 Task: Log work in the project AgileFlow for the issue 'Integrate a new customer loyalty program feature into an existing e-commerce website to improve customer retention and repeat sales' spent time as '6w 5d 6h 50m' and remaining time as '2w 1d 4h 12m' and move to top of backlog. Now add the issue to the epic 'IT Configuration Management Process Improvement'. Log work in the project AgileFlow for the issue 'Develop a new tool for automated testing of mobile application battery consumption and energy efficiency' spent time as '2w 2d 6h 56m' and remaining time as '6w 1d 20h 10m' and move to bottom of backlog. Now add the issue to the epic 'IT Change Management Process Improvement'
Action: Mouse moved to (109, 216)
Screenshot: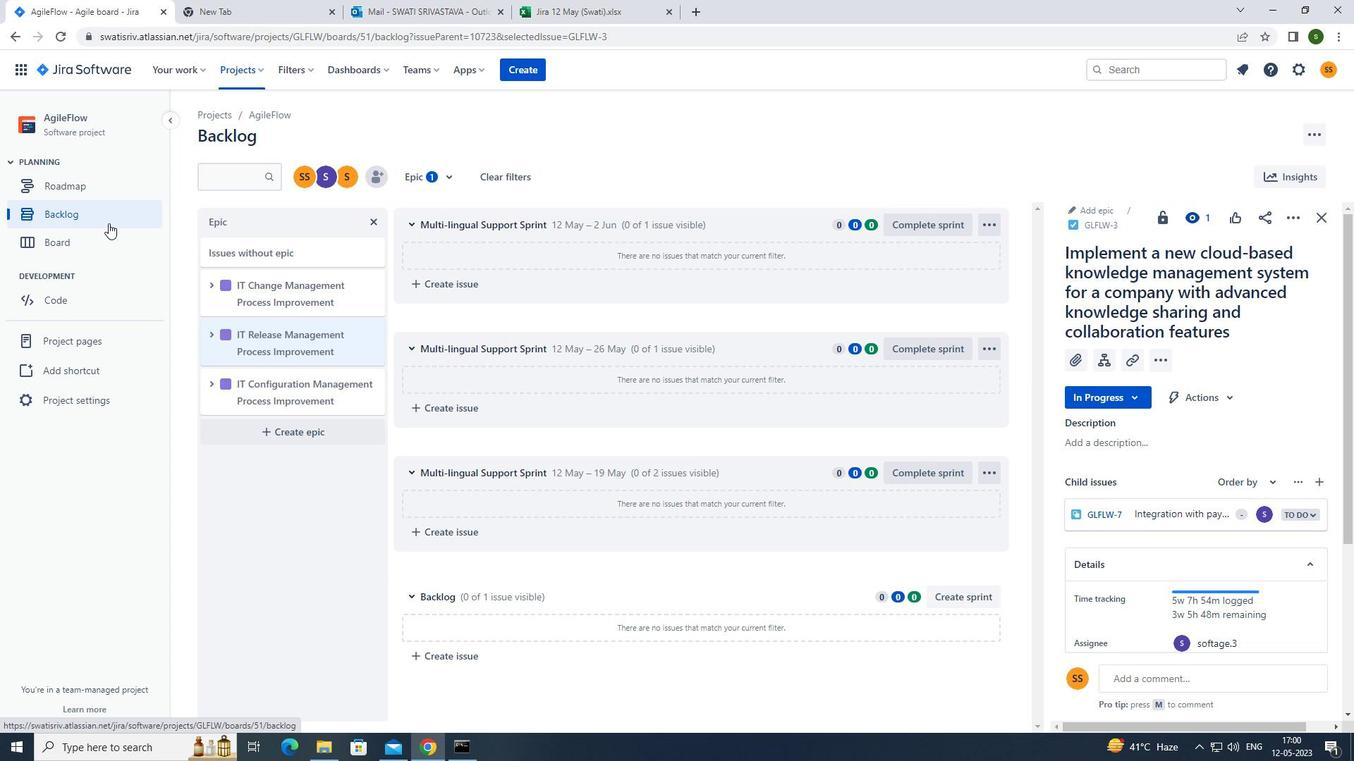 
Action: Mouse pressed left at (109, 216)
Screenshot: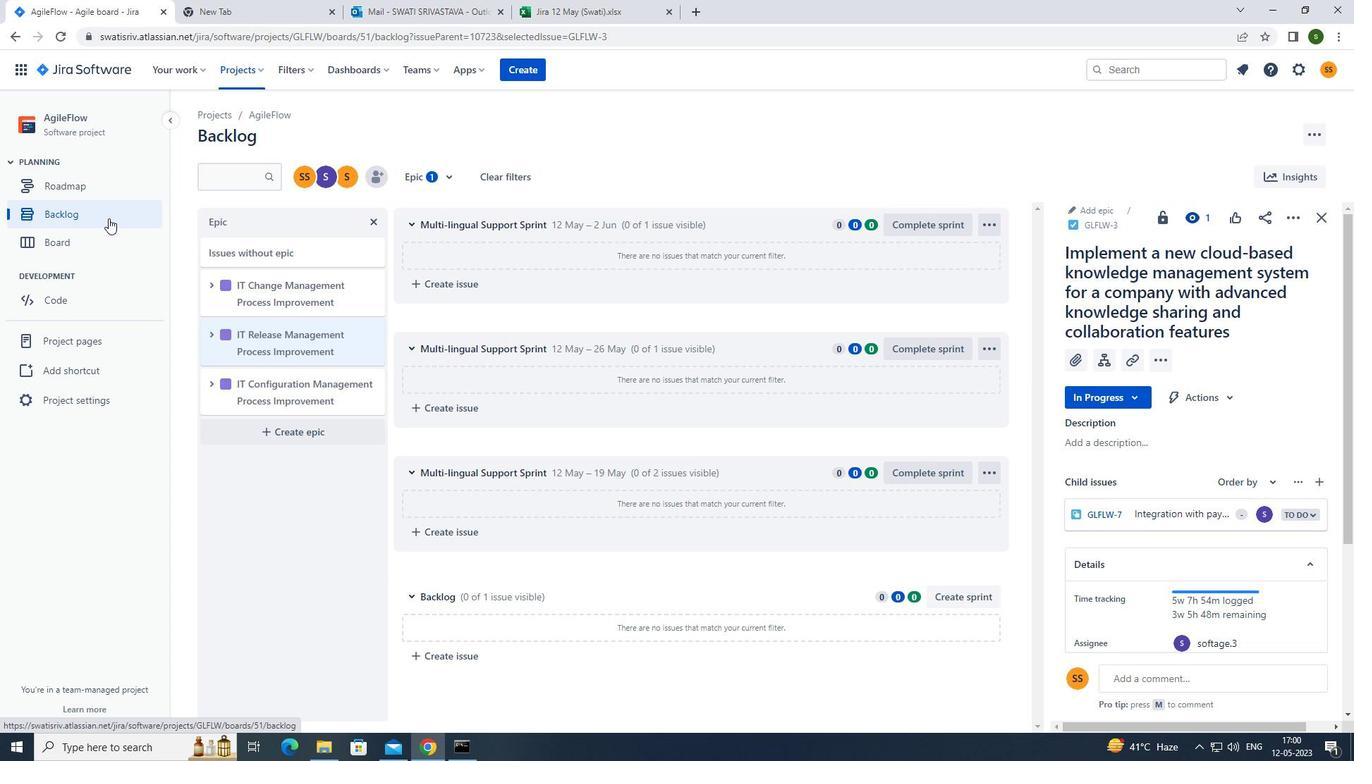 
Action: Mouse moved to (779, 514)
Screenshot: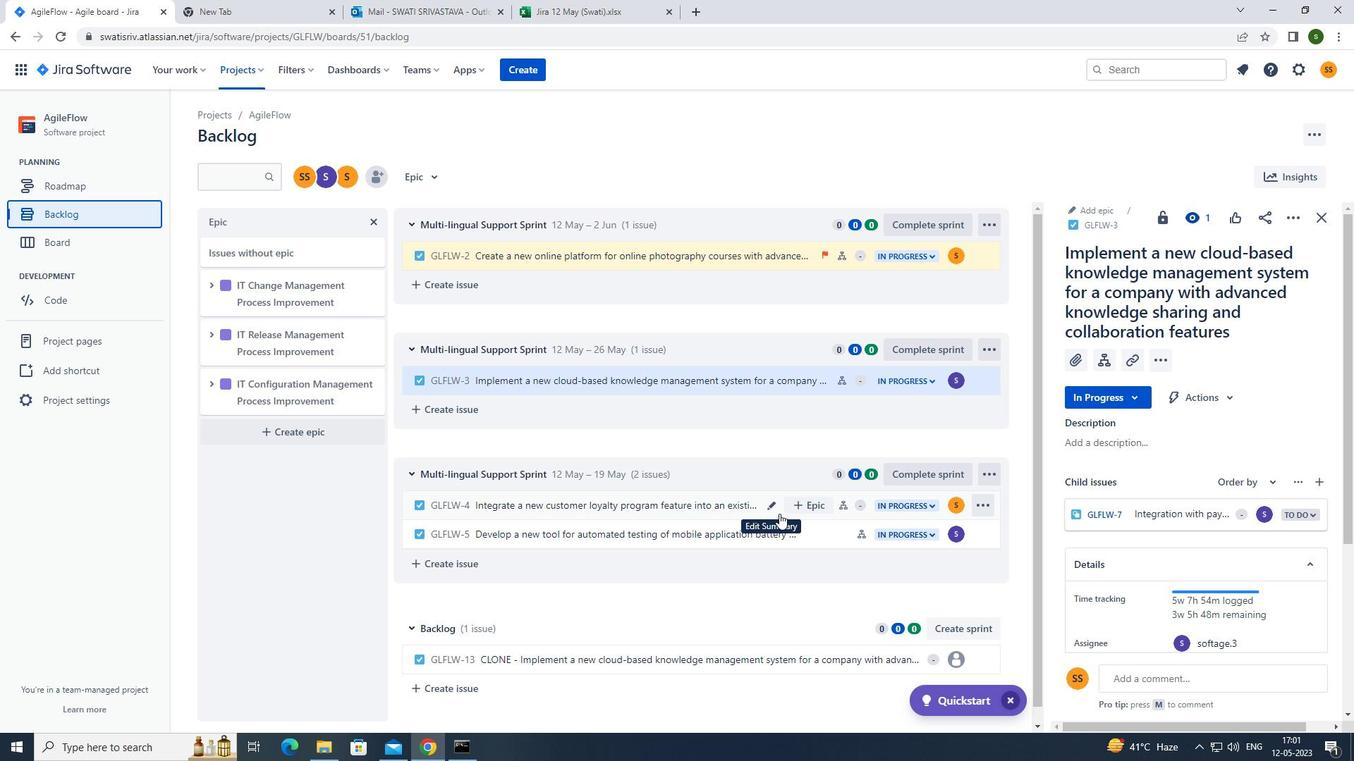 
Action: Mouse pressed left at (779, 514)
Screenshot: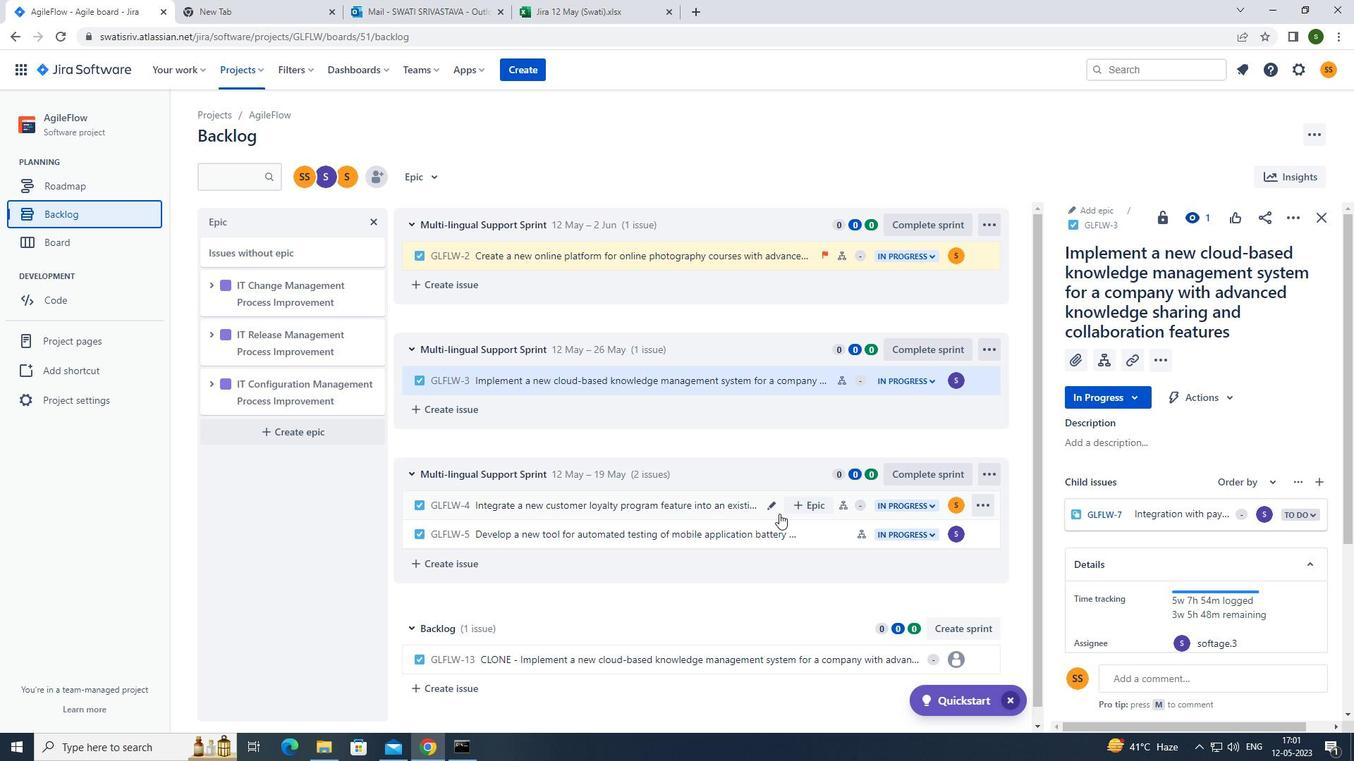 
Action: Mouse moved to (1289, 222)
Screenshot: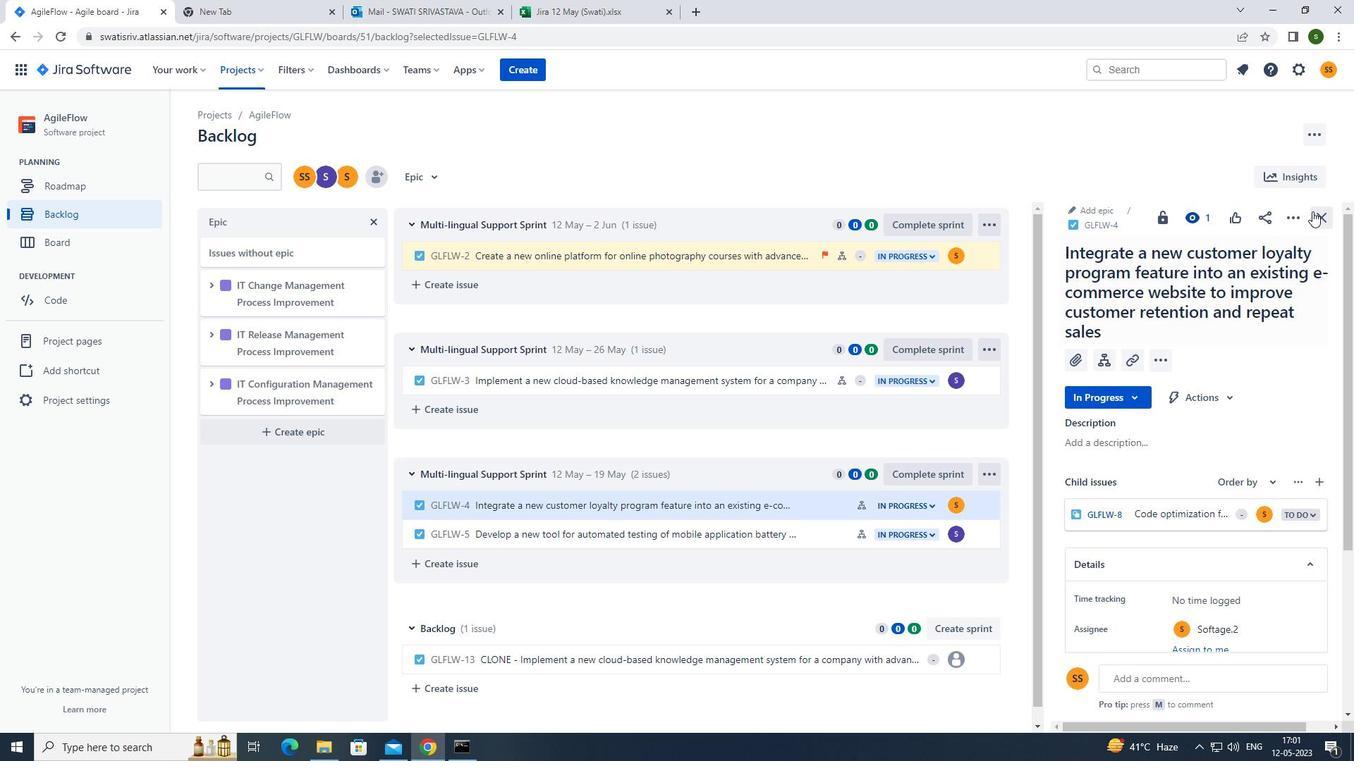 
Action: Mouse pressed left at (1289, 222)
Screenshot: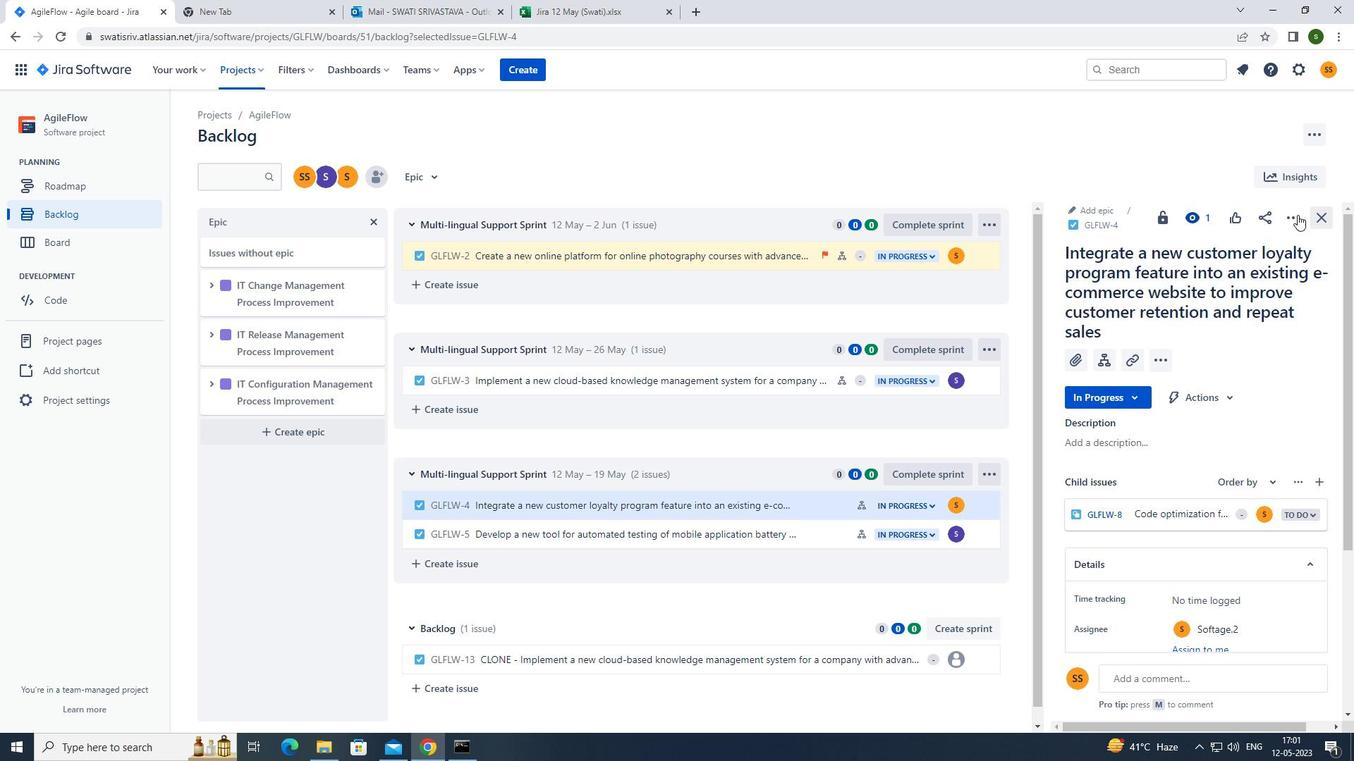 
Action: Mouse moved to (1257, 256)
Screenshot: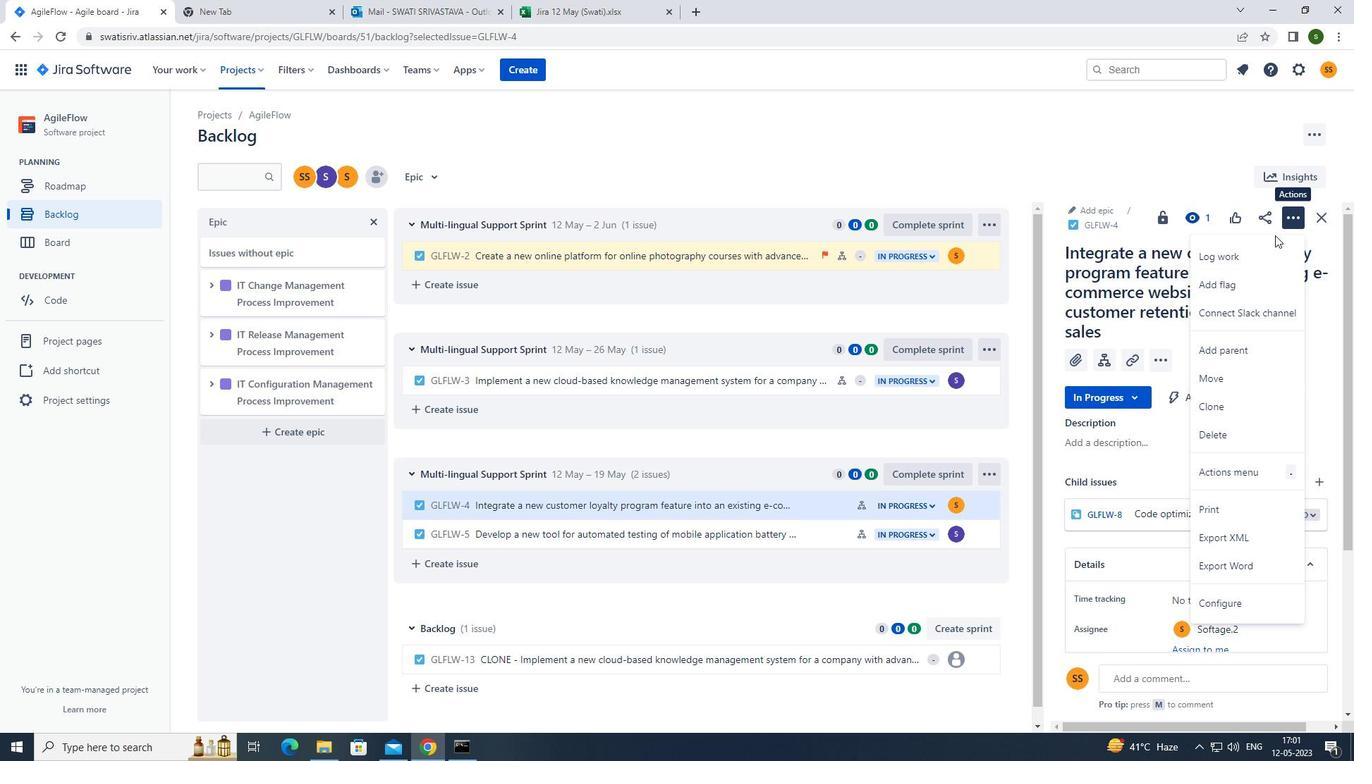 
Action: Mouse pressed left at (1257, 256)
Screenshot: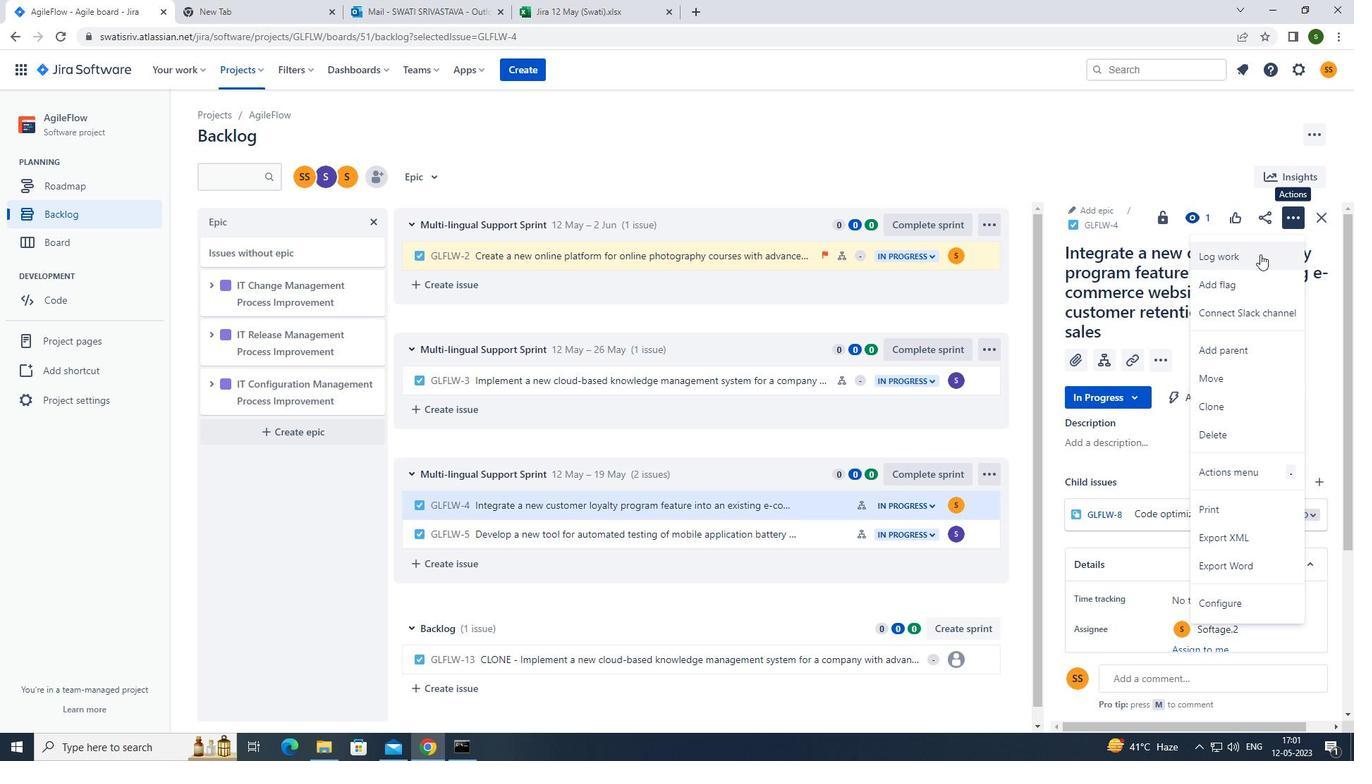 
Action: Mouse moved to (627, 184)
Screenshot: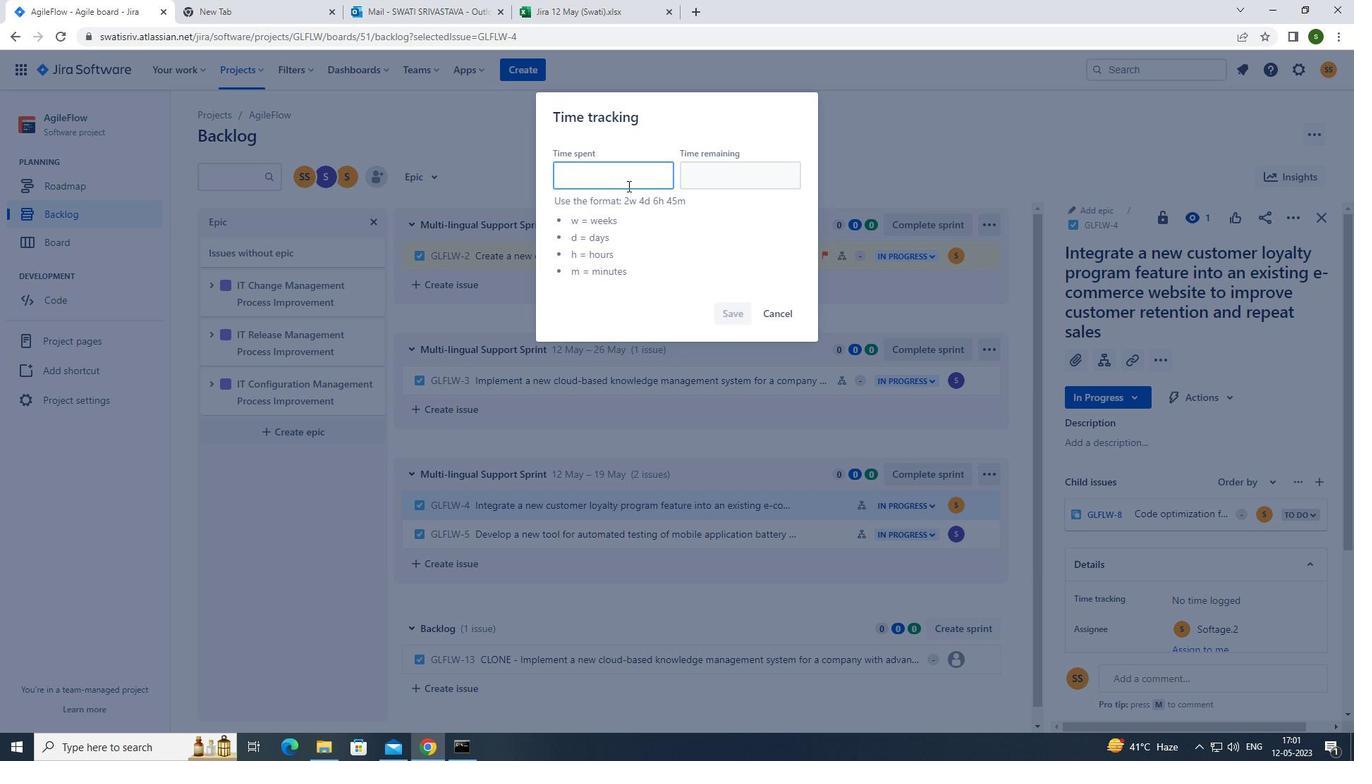 
Action: Mouse pressed left at (627, 184)
Screenshot: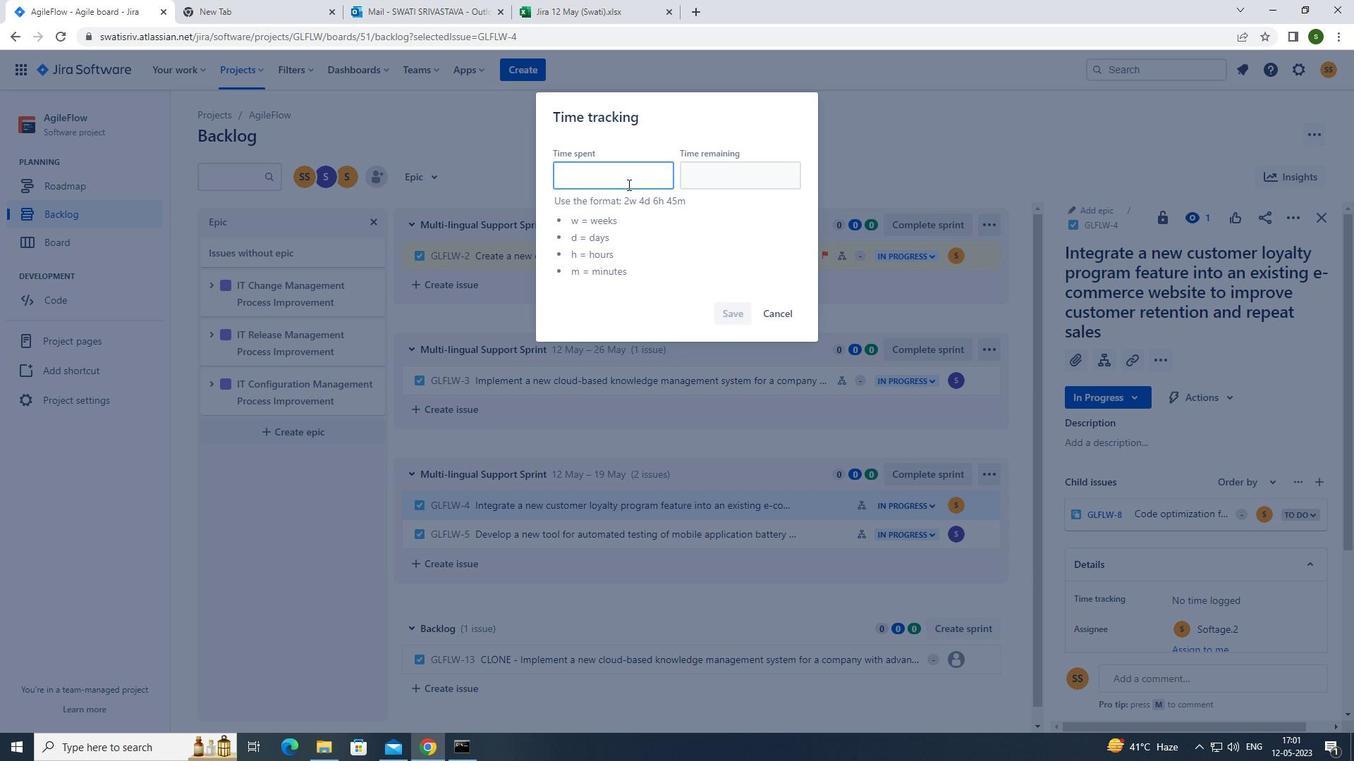 
Action: Mouse moved to (626, 179)
Screenshot: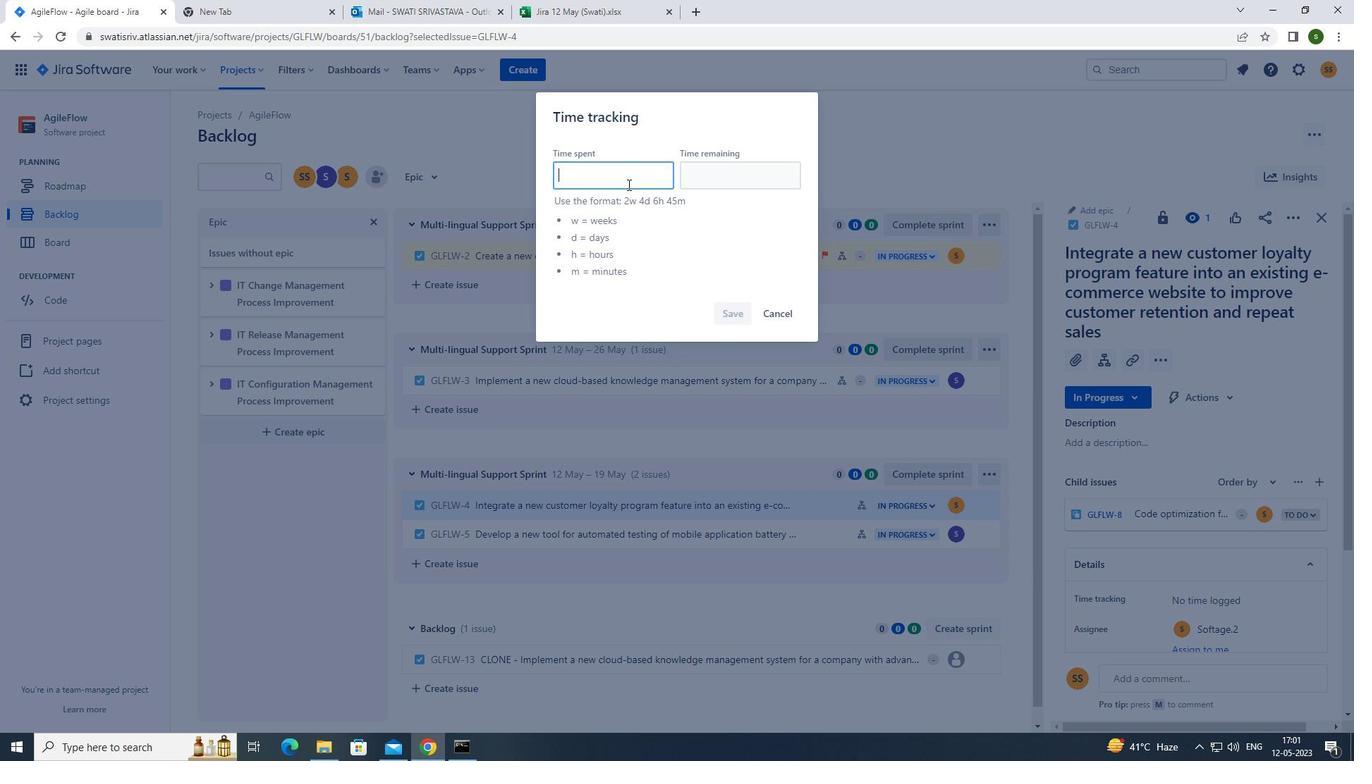 
Action: Key pressed 6w<Key.space>5d<Key.space>6h<Key.space>50m
Screenshot: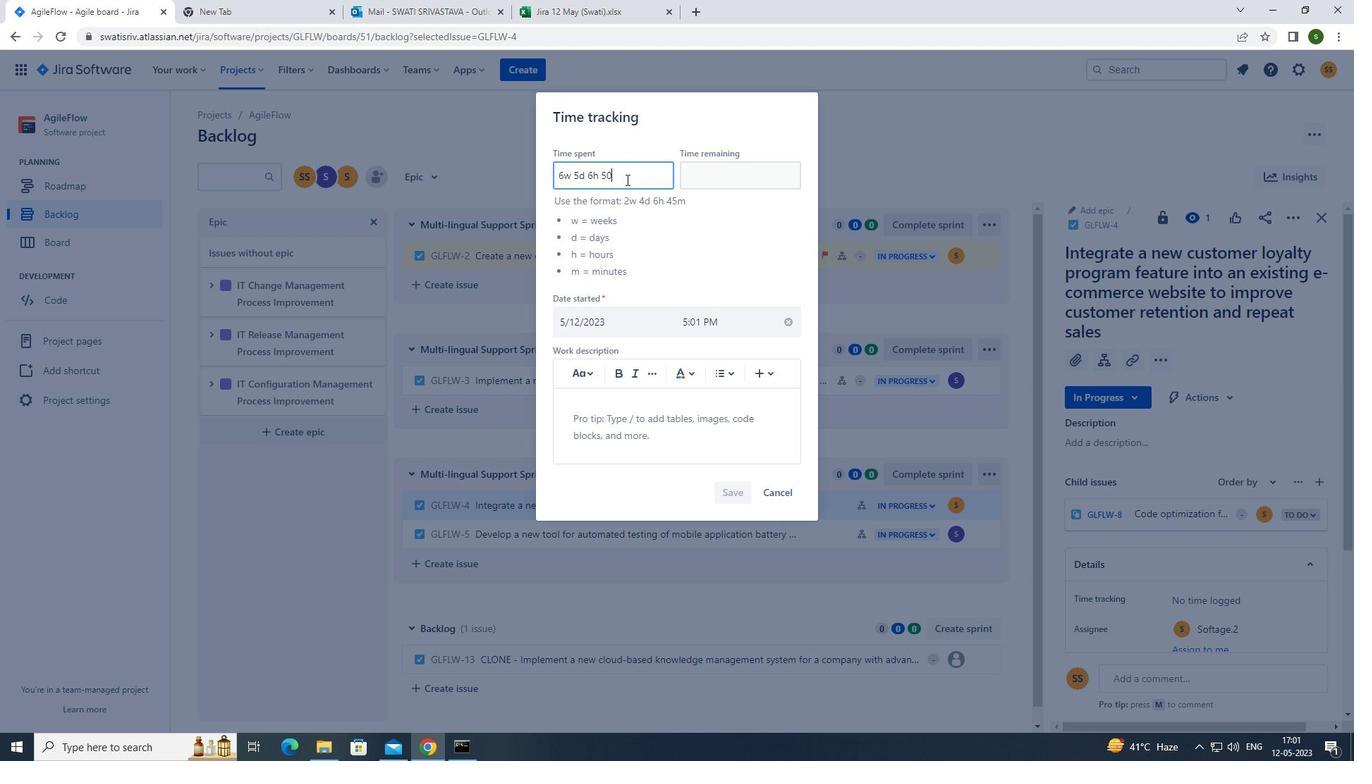 
Action: Mouse moved to (742, 195)
Screenshot: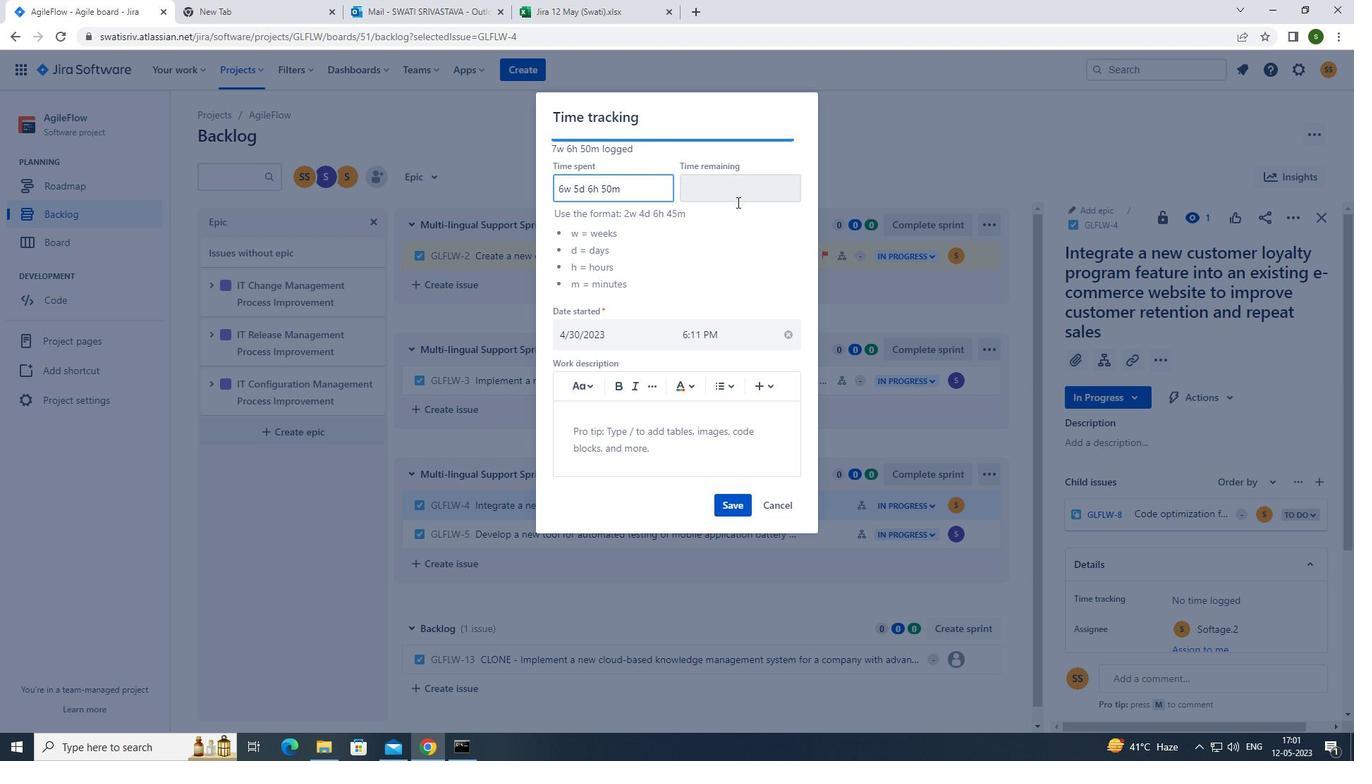 
Action: Mouse pressed left at (742, 195)
Screenshot: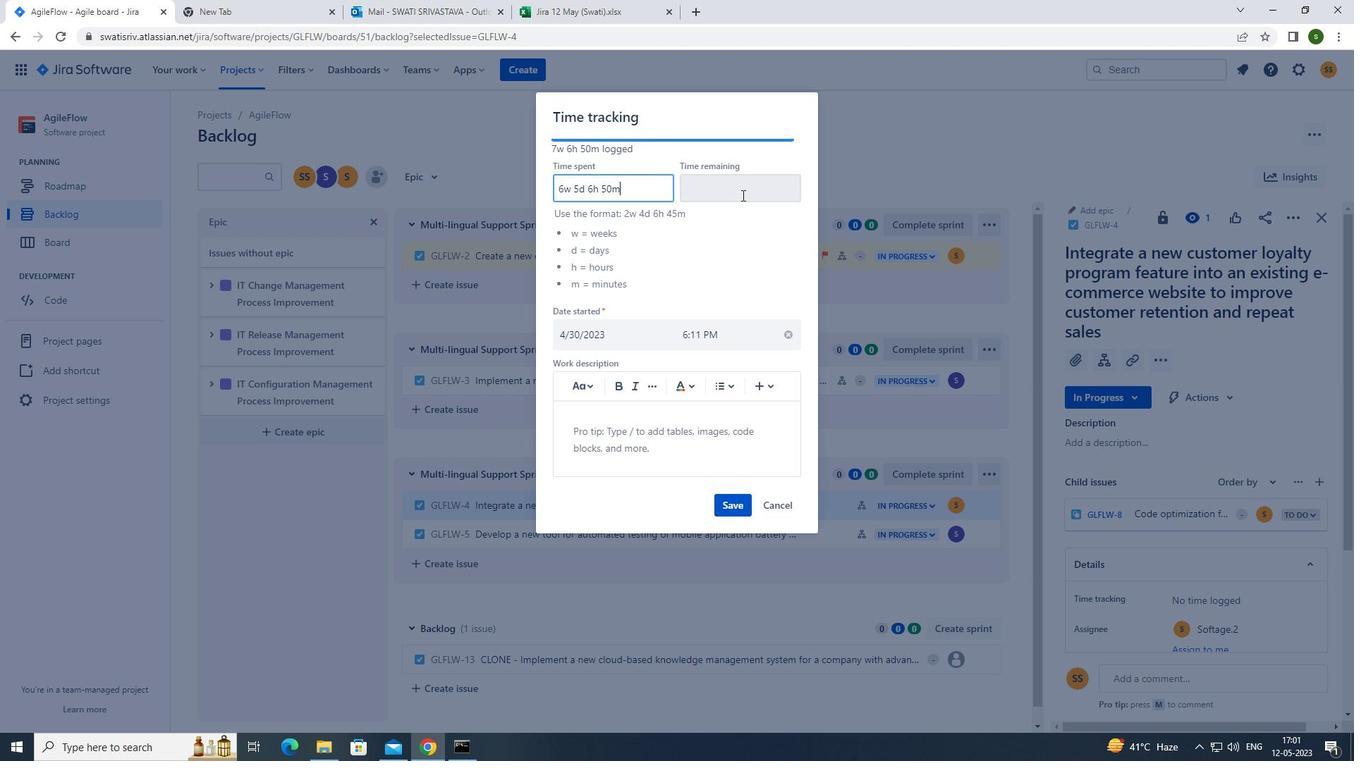 
Action: Mouse moved to (742, 194)
Screenshot: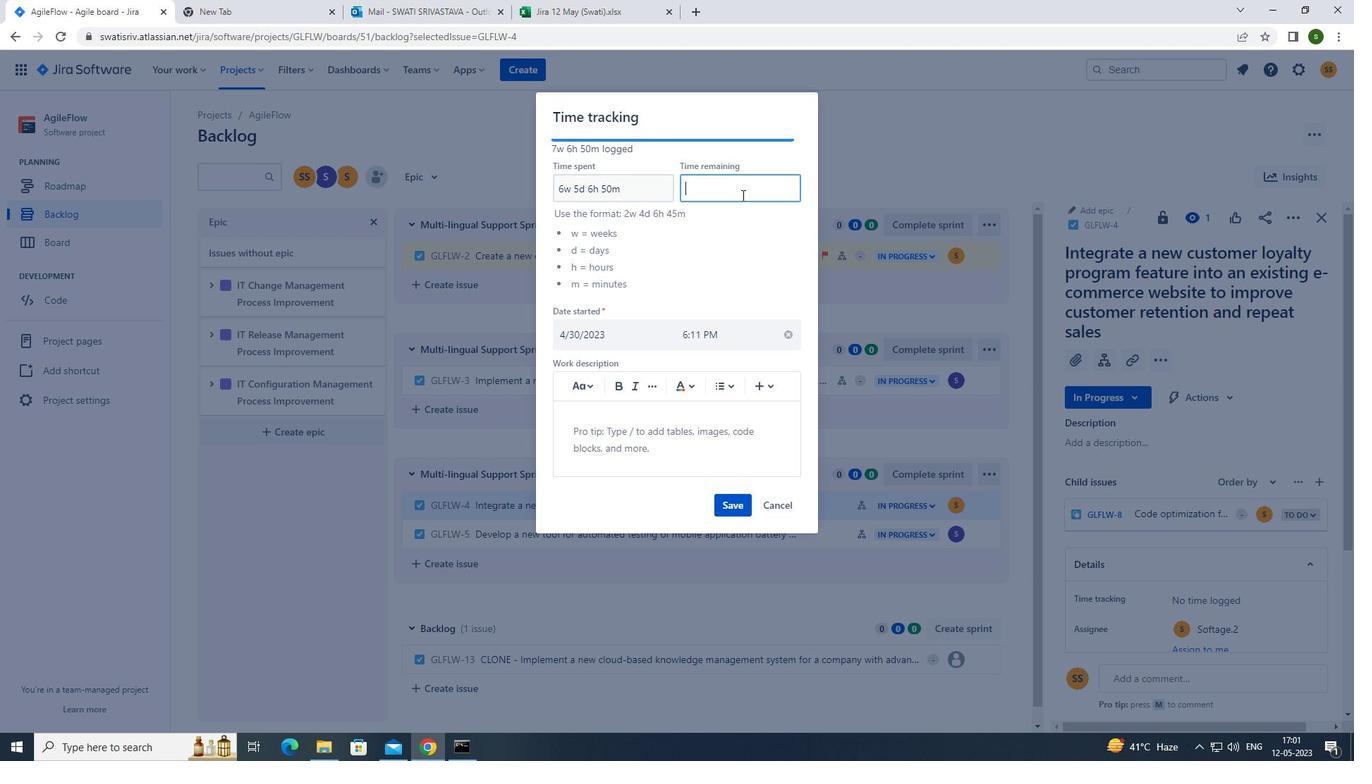 
Action: Key pressed 2w<Key.space>1d<Key.space>4h<Key.space>12m
Screenshot: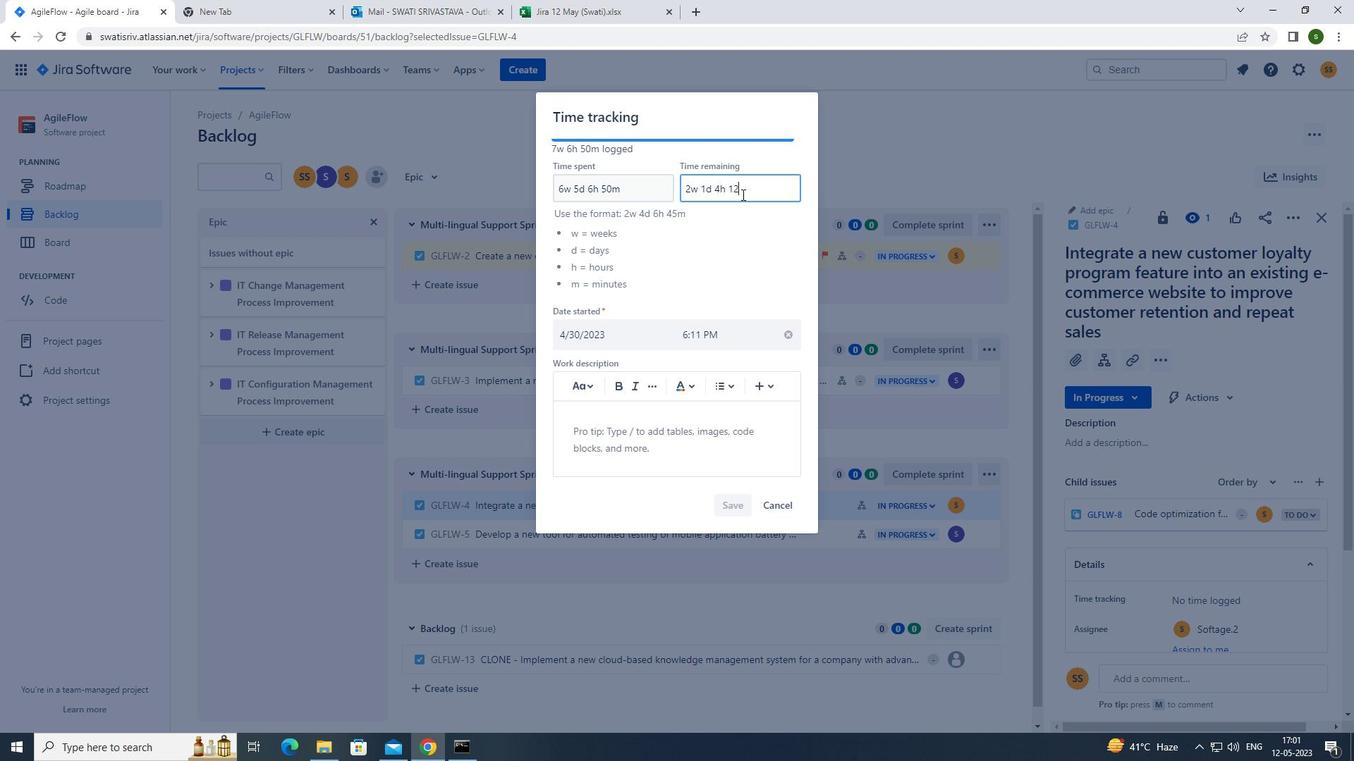 
Action: Mouse moved to (735, 496)
Screenshot: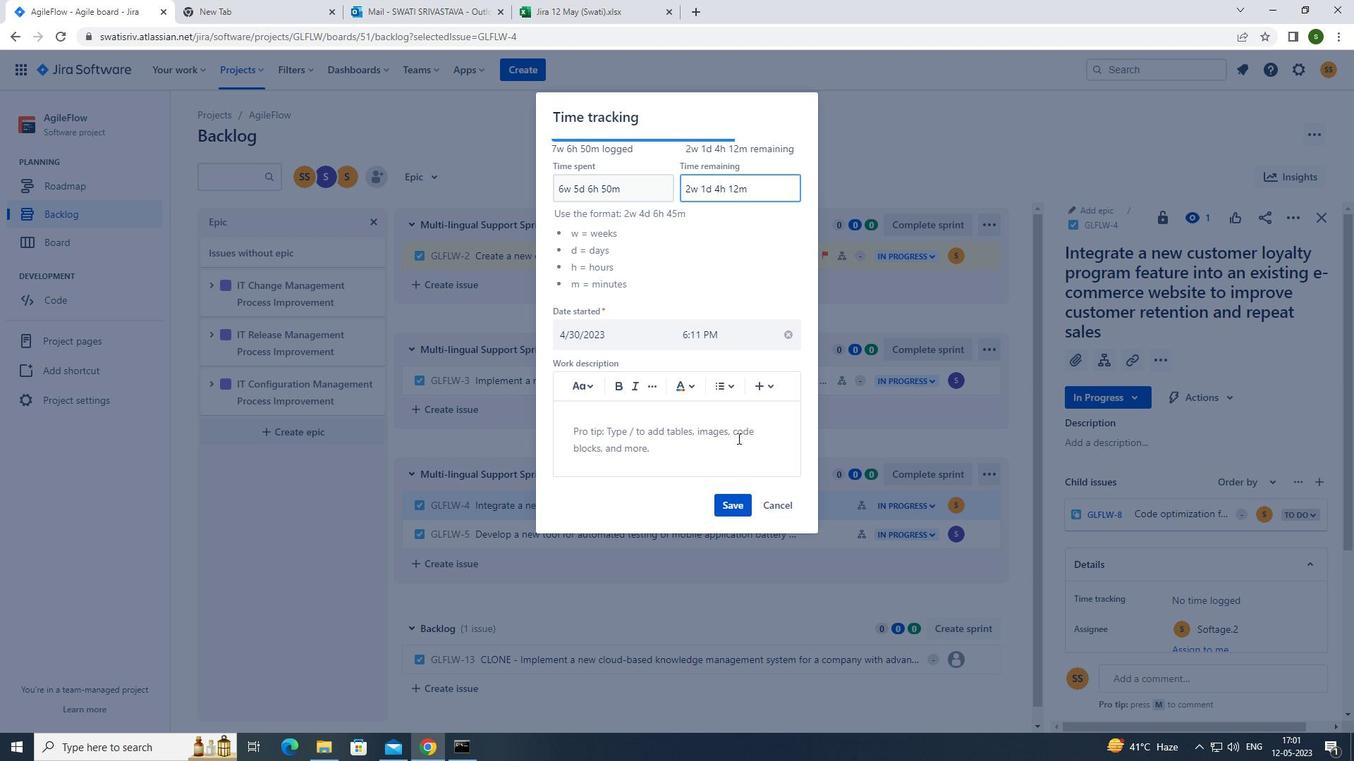 
Action: Mouse pressed left at (735, 496)
Screenshot: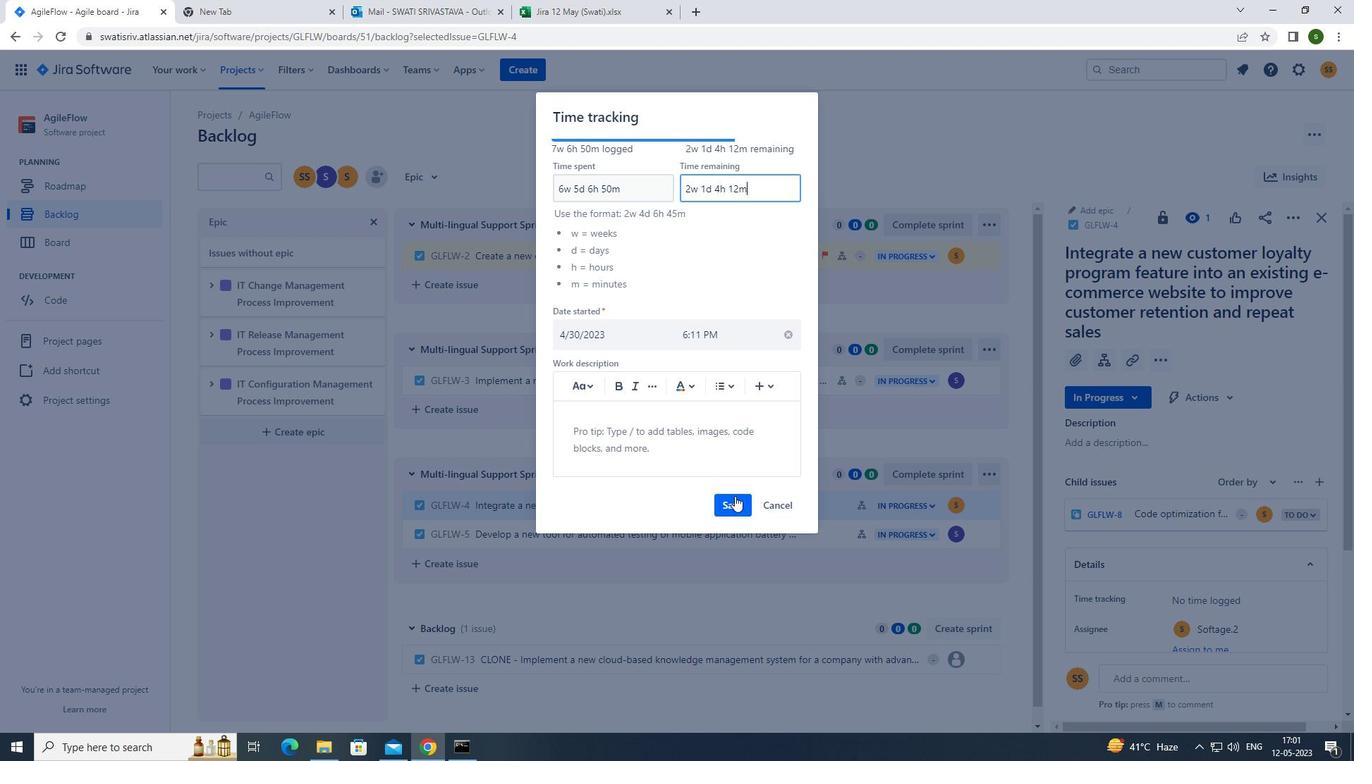
Action: Mouse moved to (989, 505)
Screenshot: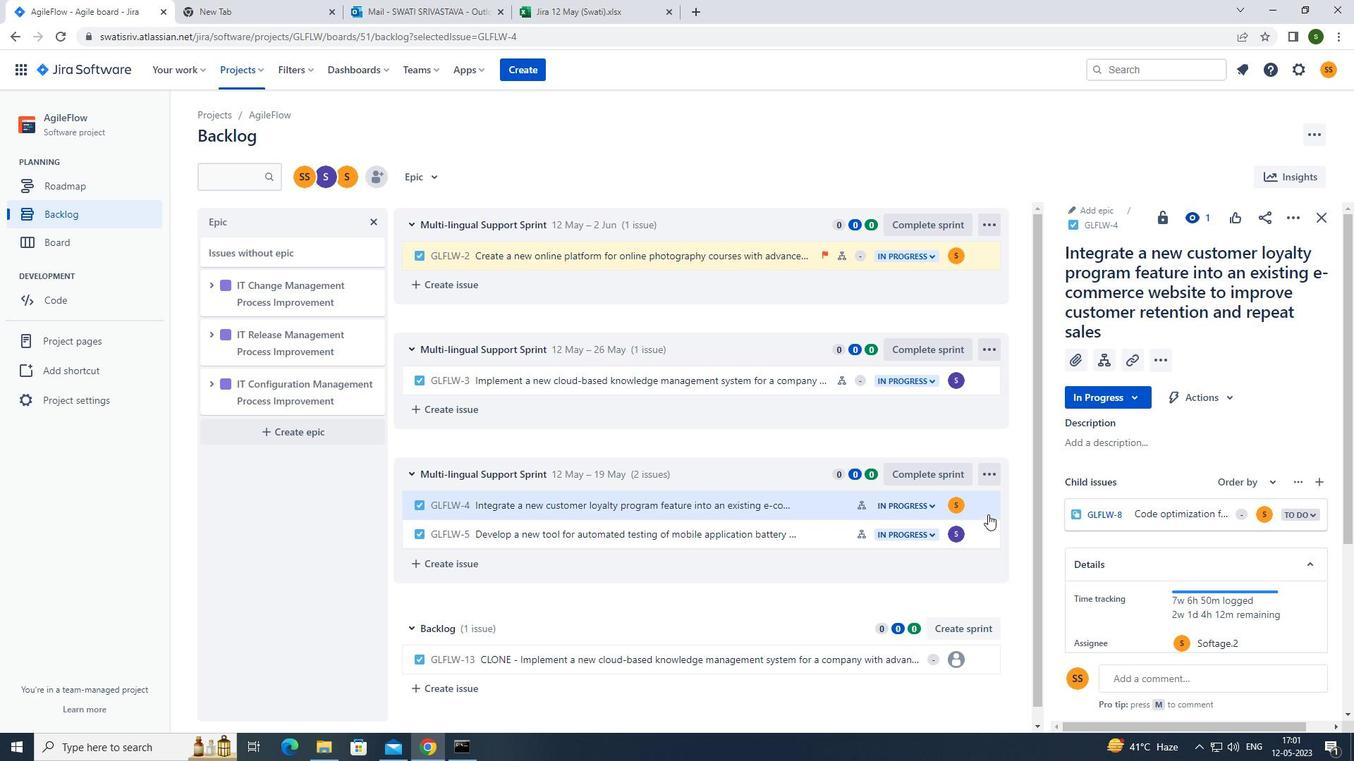 
Action: Mouse pressed left at (989, 505)
Screenshot: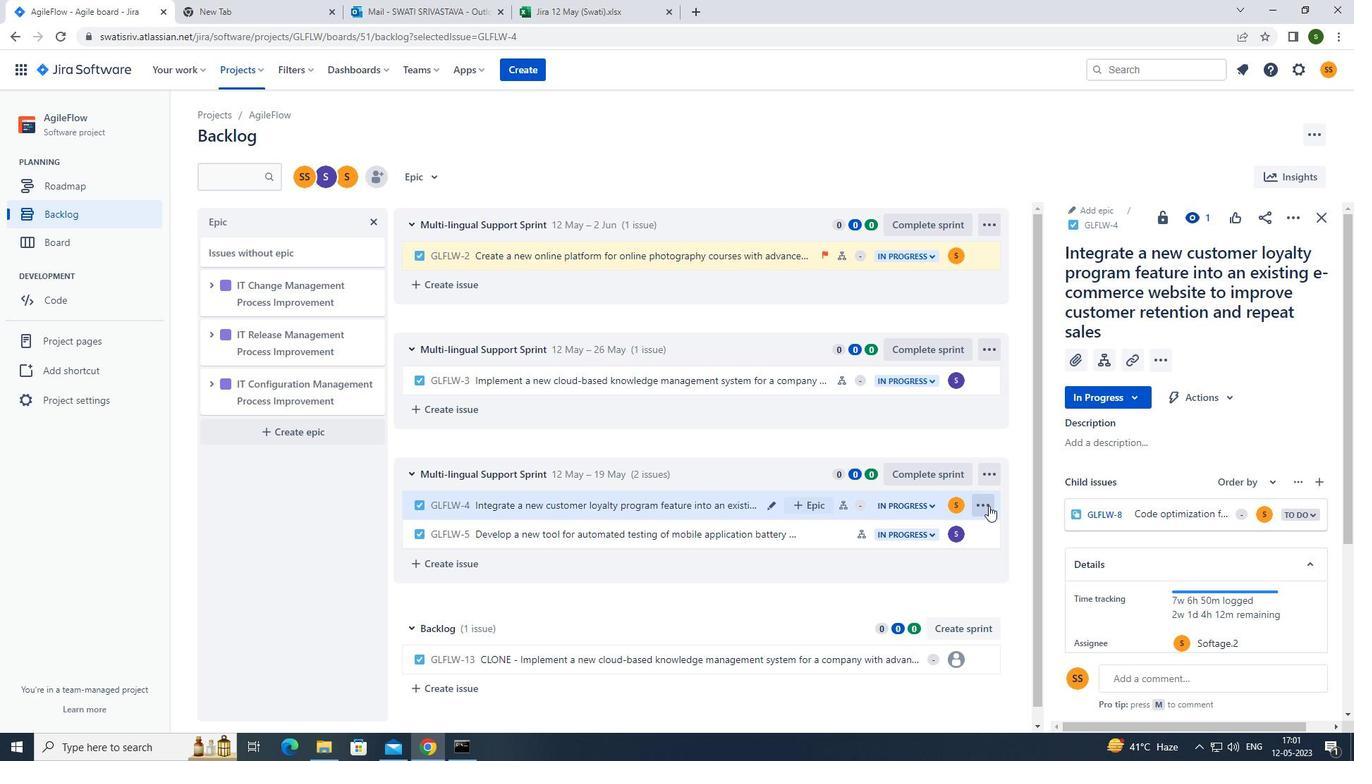 
Action: Mouse moved to (924, 451)
Screenshot: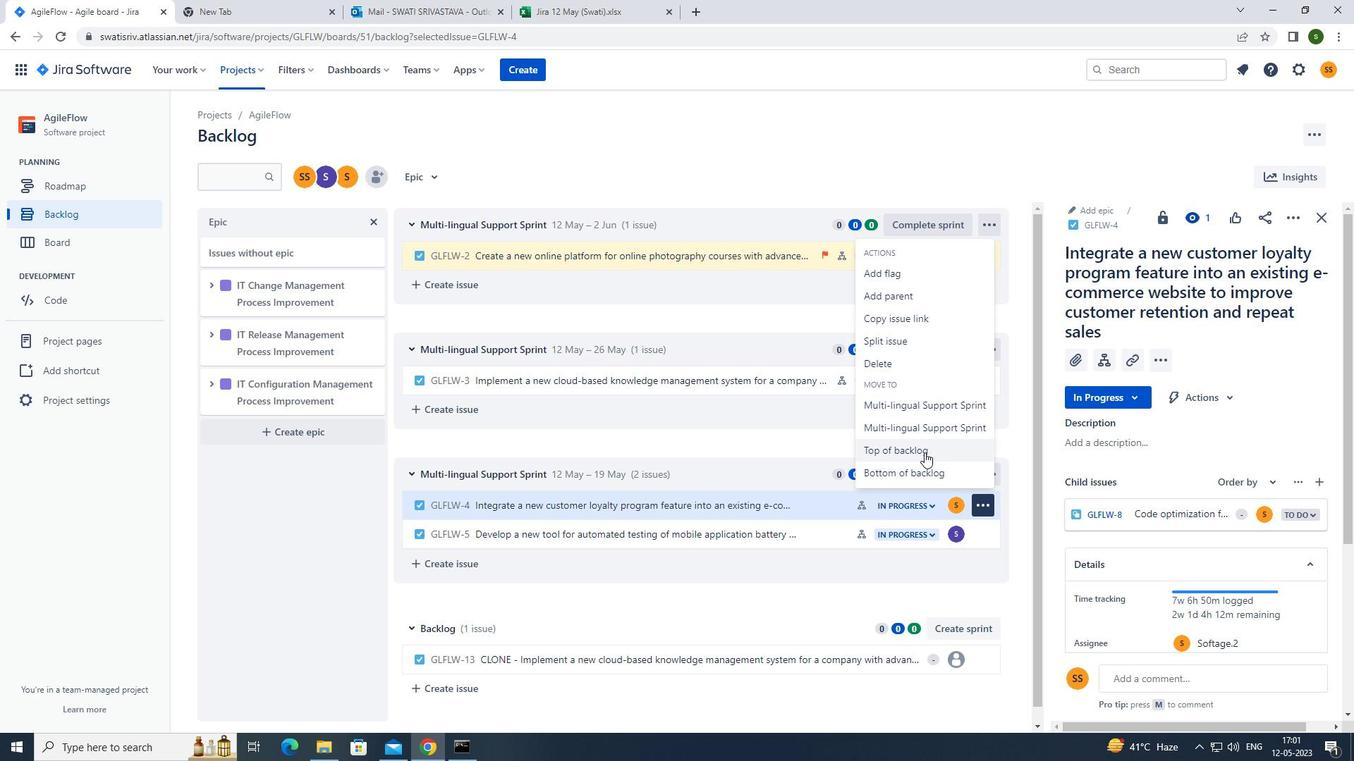 
Action: Mouse pressed left at (924, 451)
Screenshot: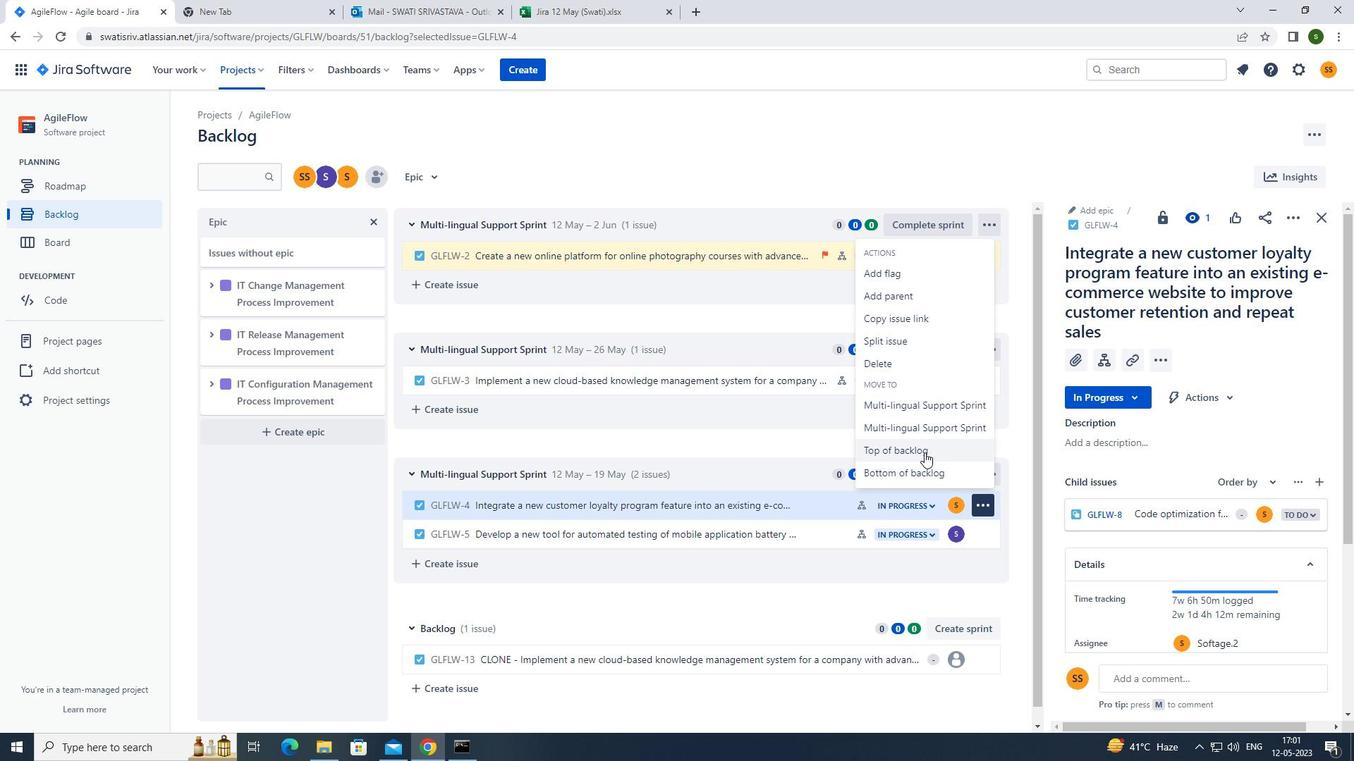 
Action: Mouse moved to (728, 225)
Screenshot: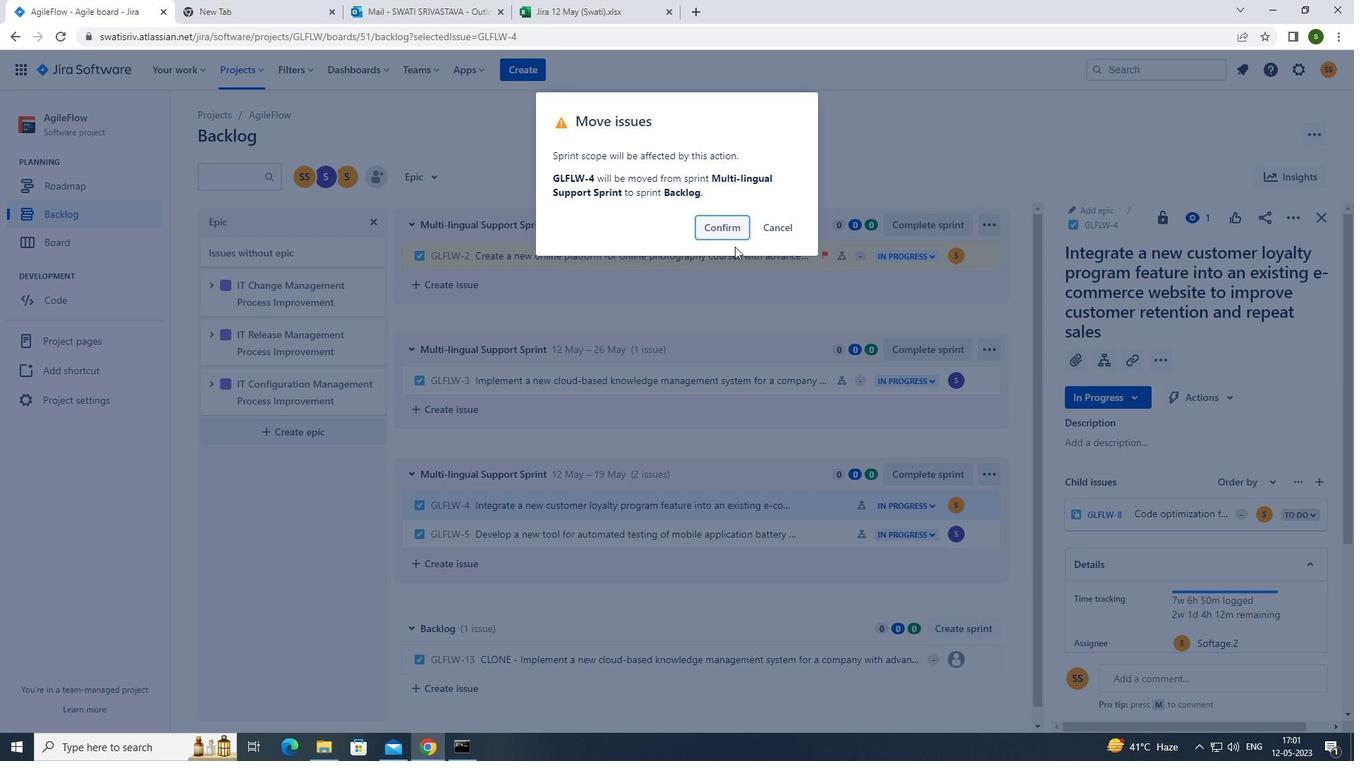
Action: Mouse pressed left at (728, 225)
Screenshot: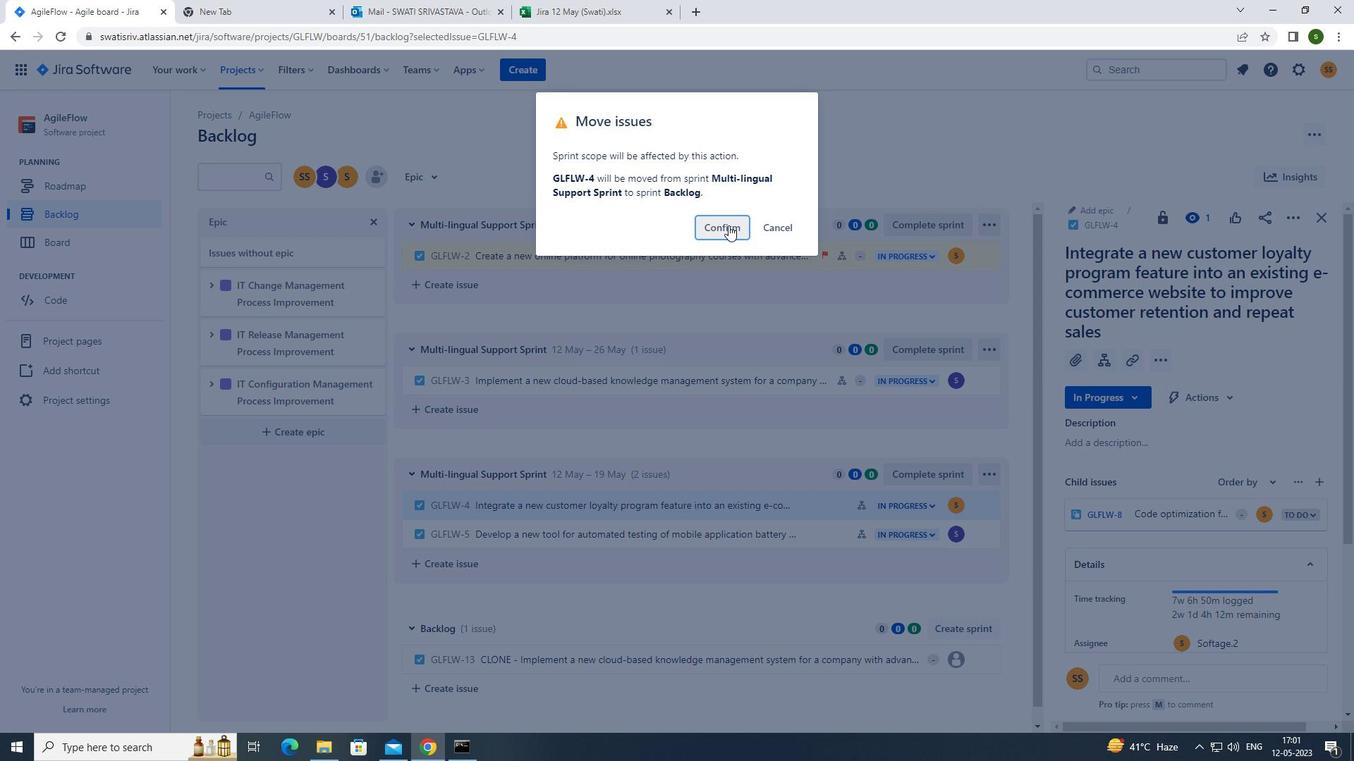 
Action: Mouse moved to (434, 175)
Screenshot: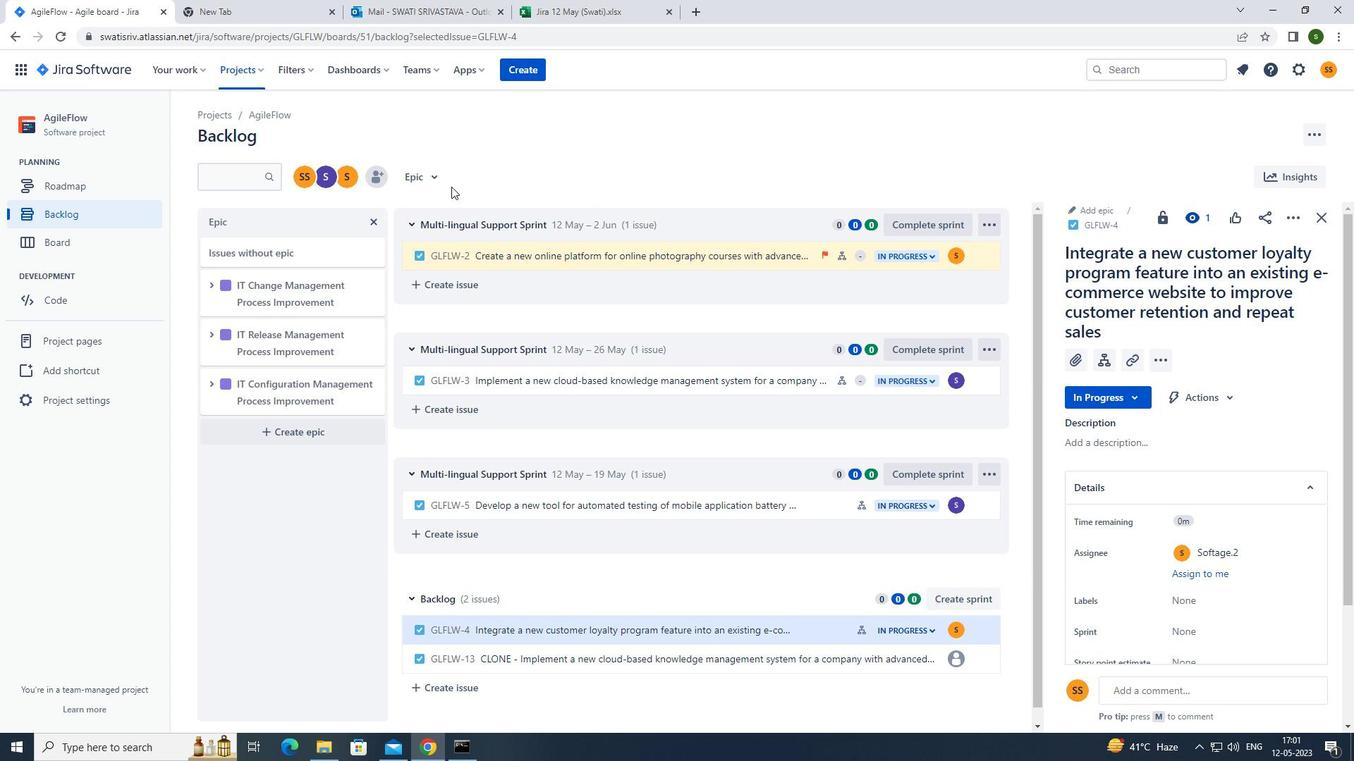 
Action: Mouse pressed left at (434, 175)
Screenshot: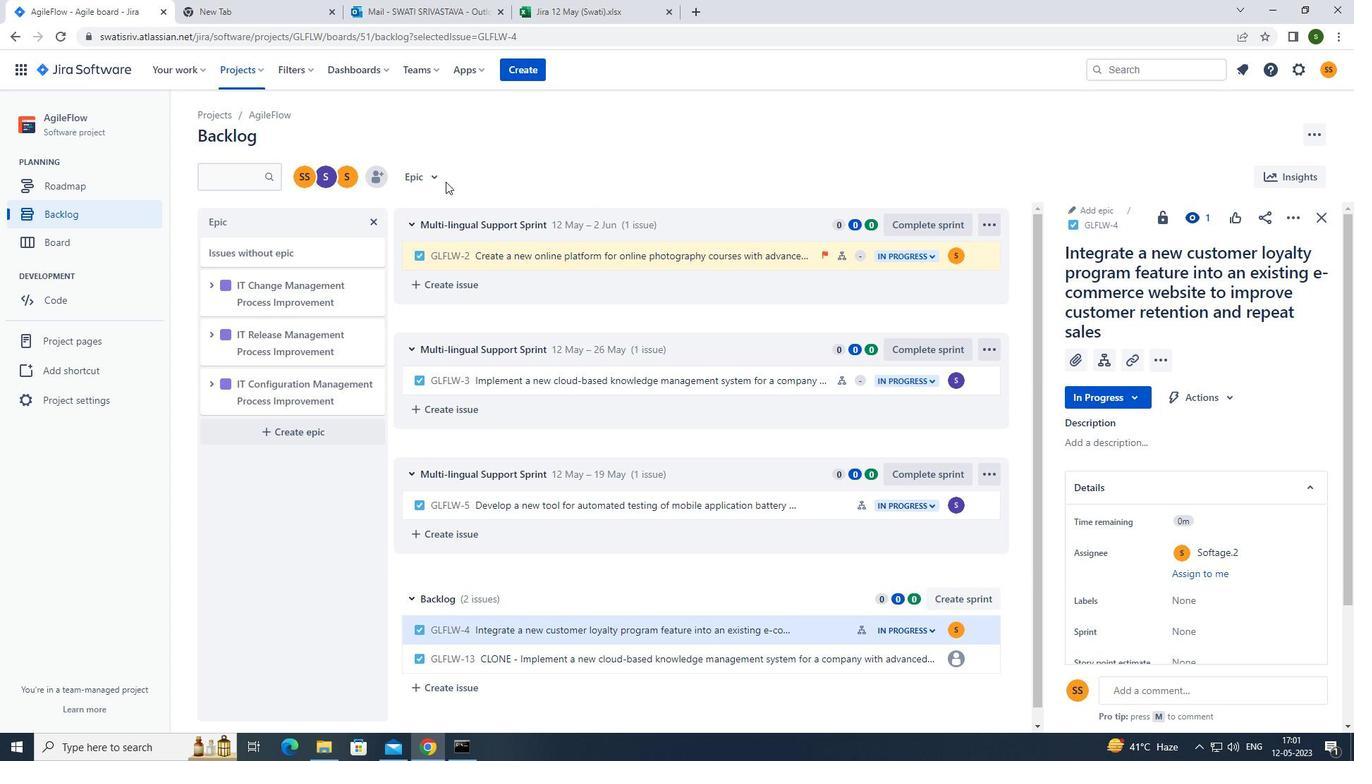 
Action: Mouse moved to (477, 282)
Screenshot: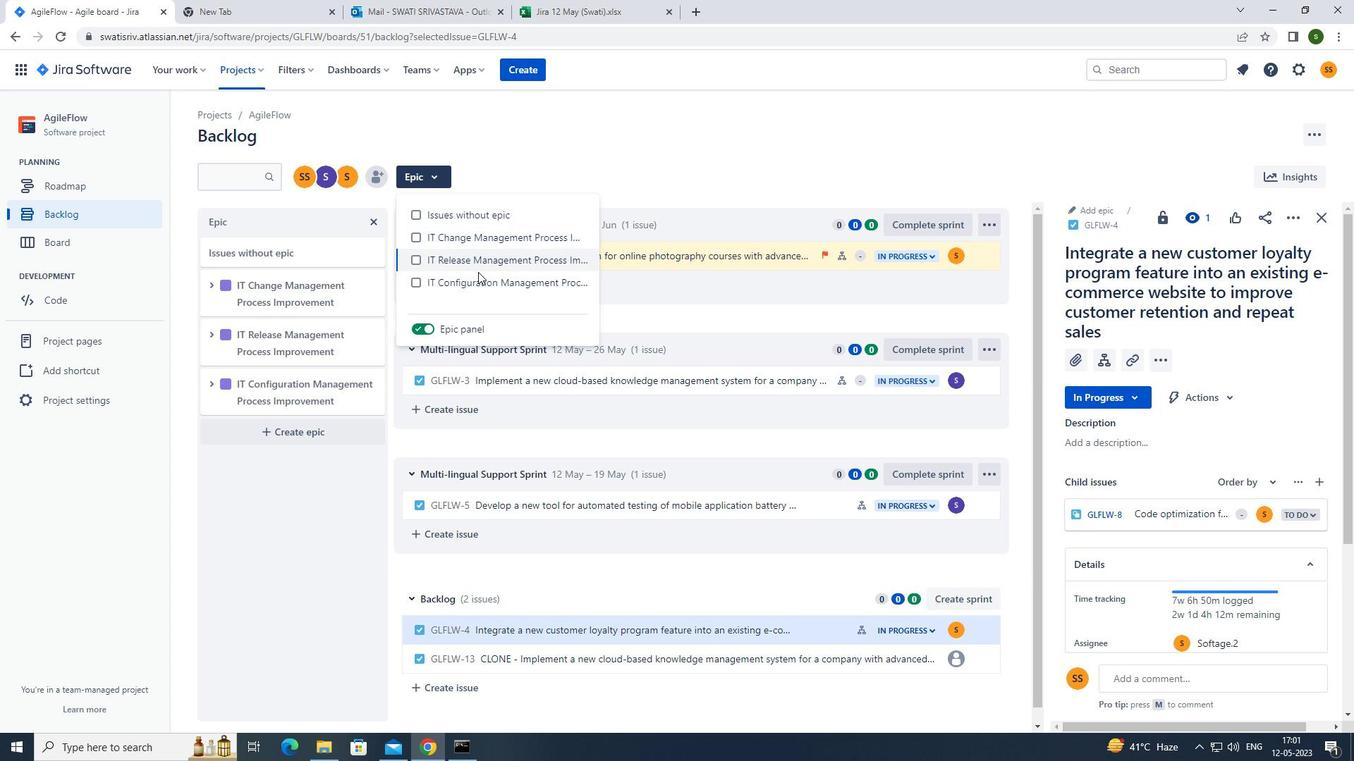 
Action: Mouse pressed left at (477, 282)
Screenshot: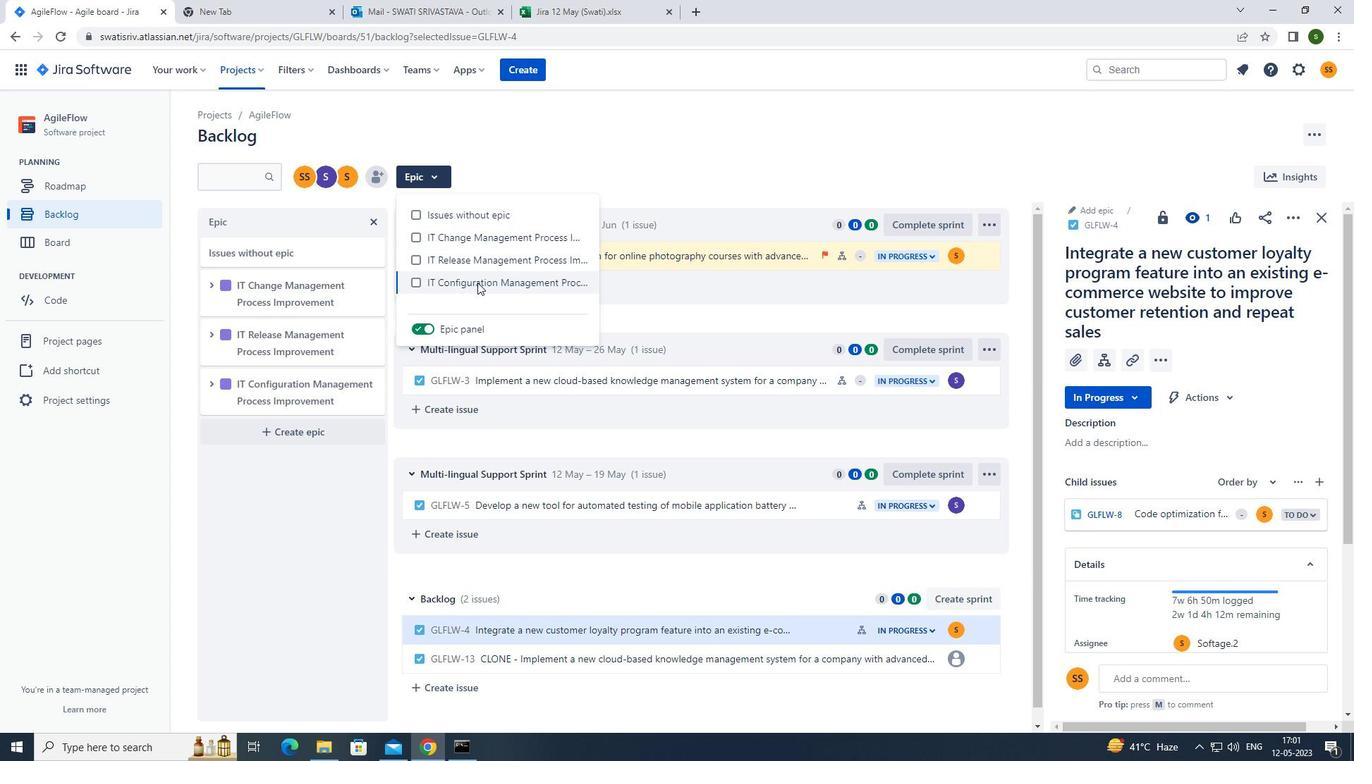 
Action: Mouse moved to (607, 162)
Screenshot: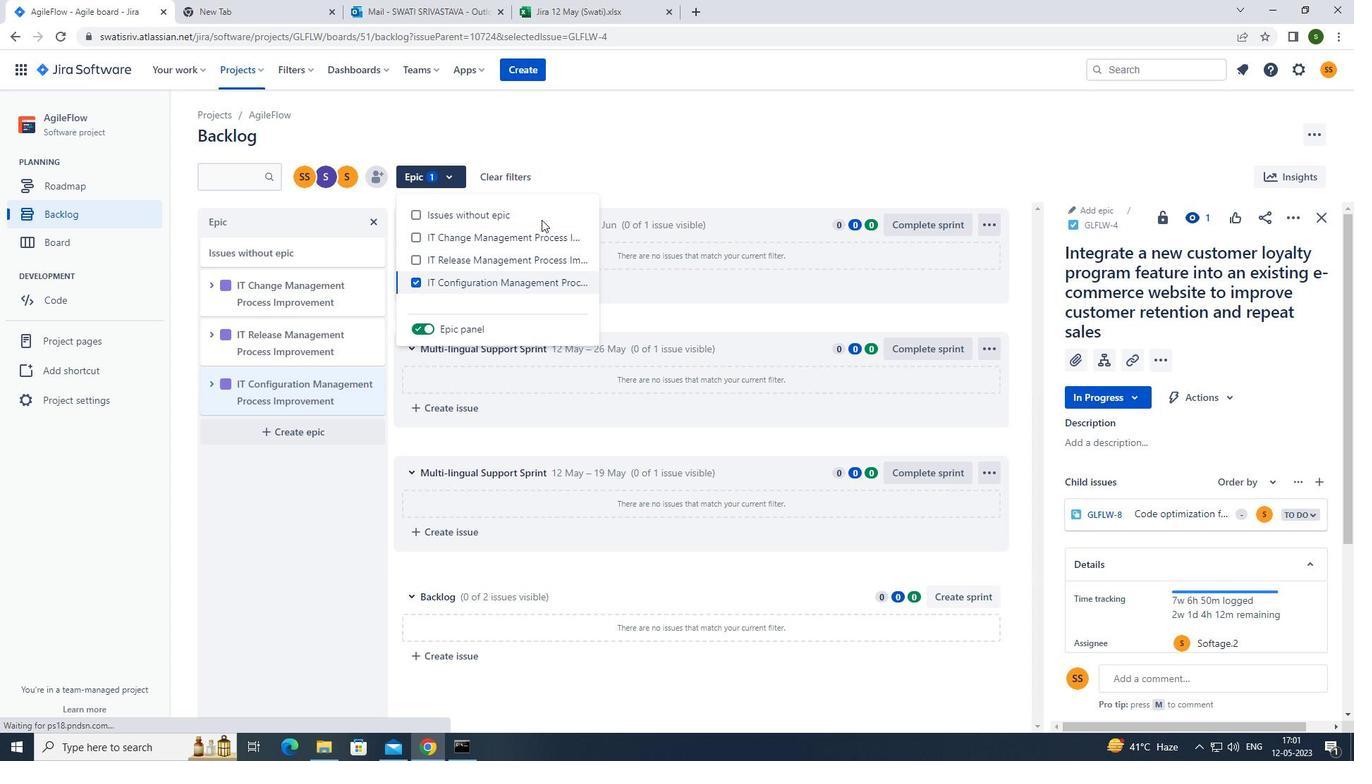 
Action: Mouse pressed left at (607, 162)
Screenshot: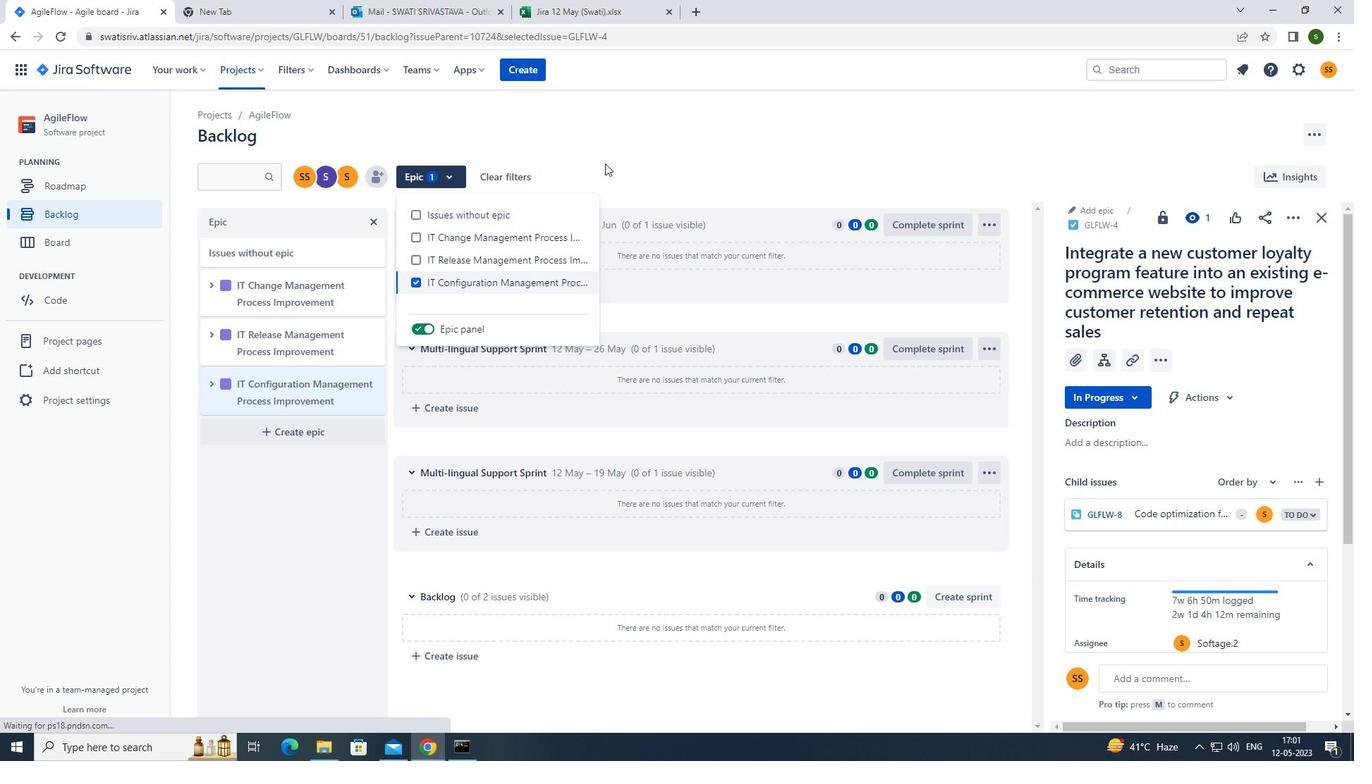
Action: Mouse moved to (122, 210)
Screenshot: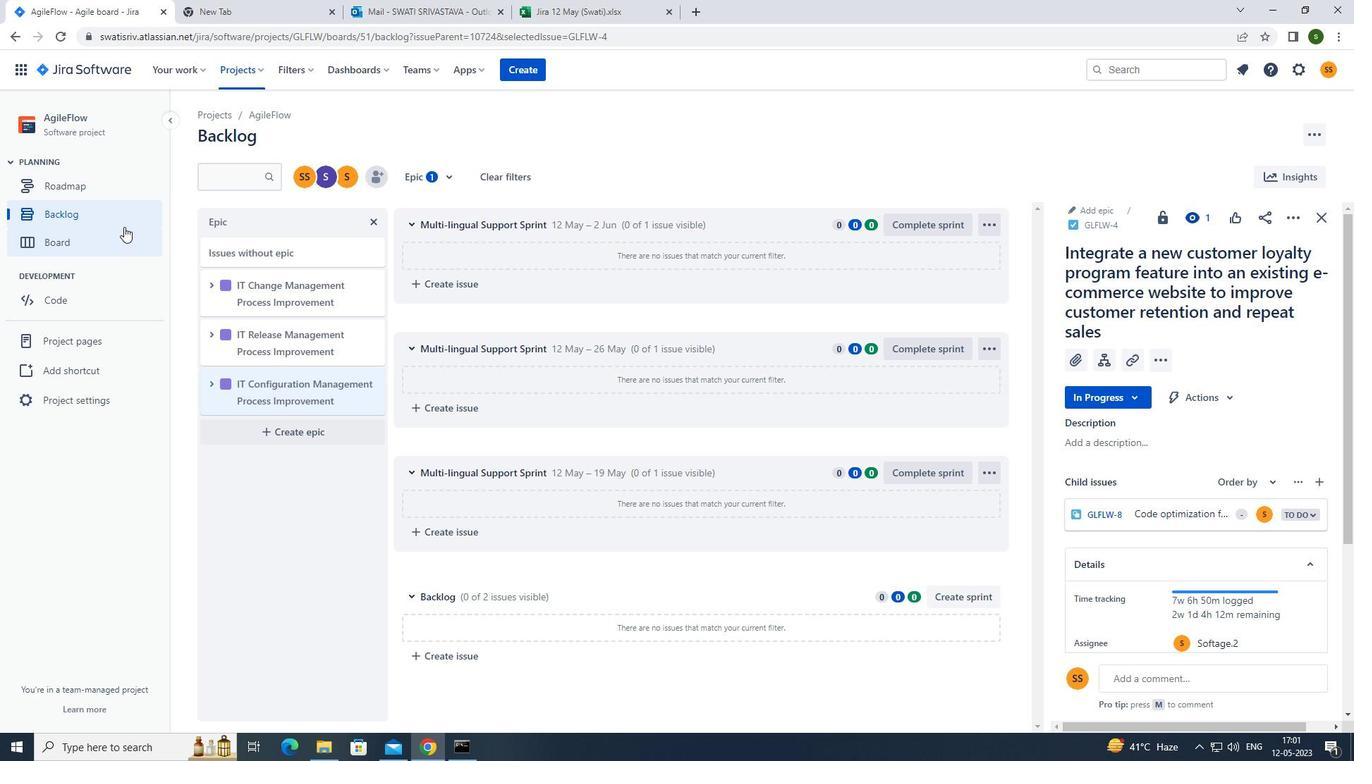 
Action: Mouse pressed left at (122, 210)
Screenshot: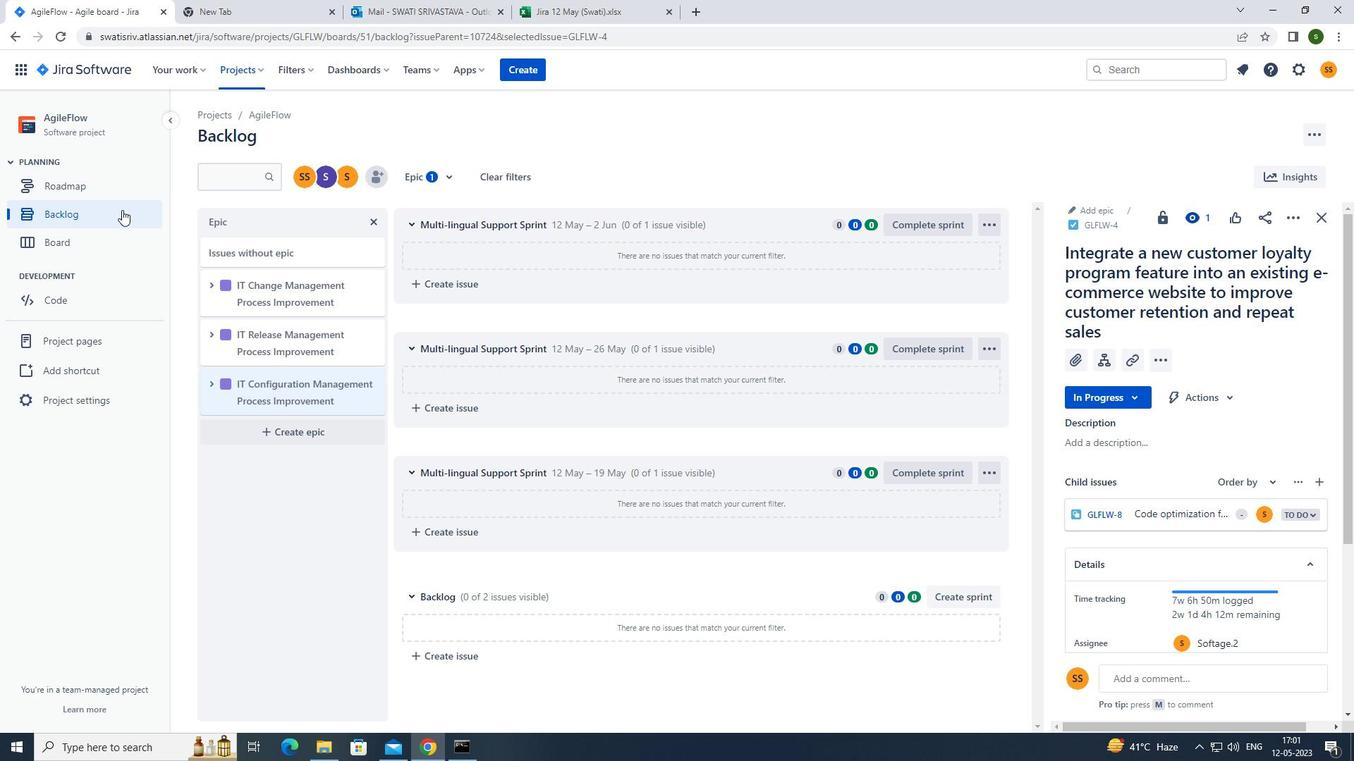
Action: Mouse moved to (835, 514)
Screenshot: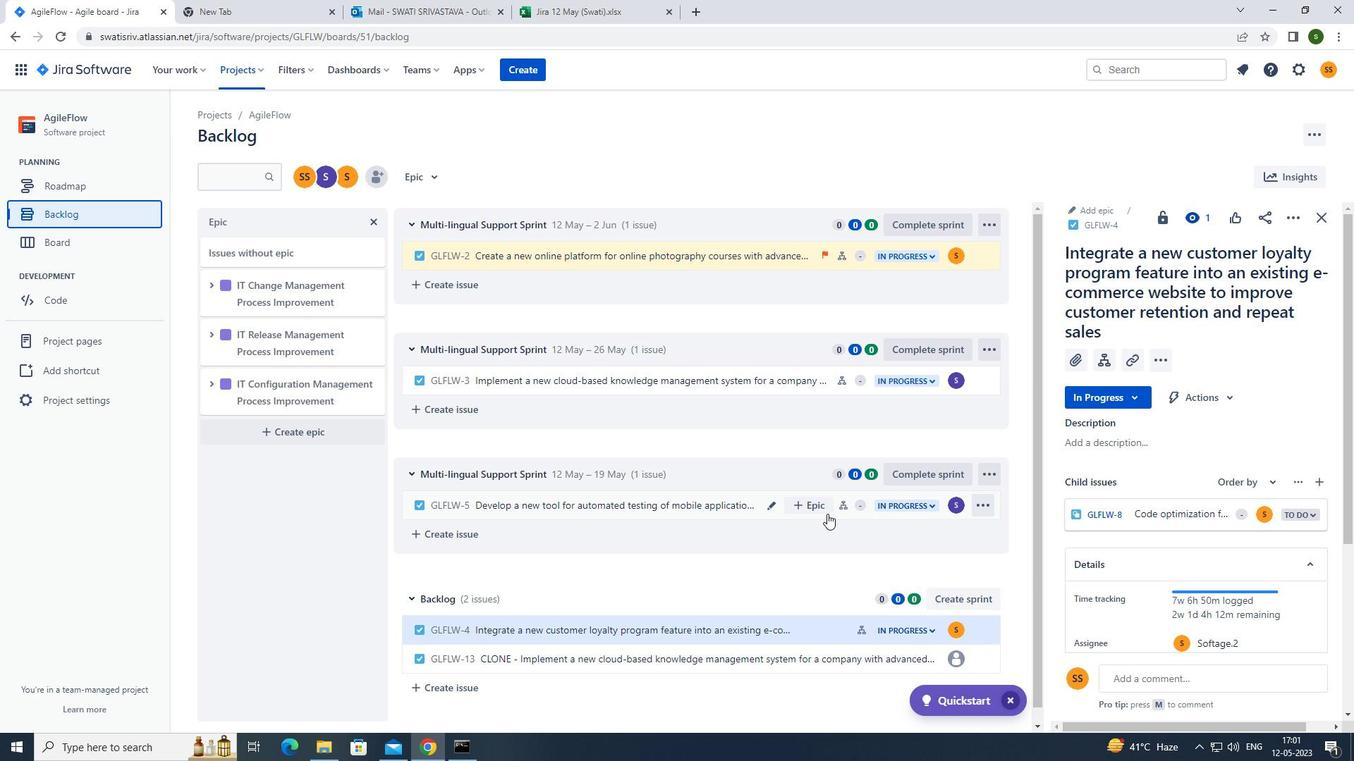 
Action: Mouse pressed left at (835, 514)
Screenshot: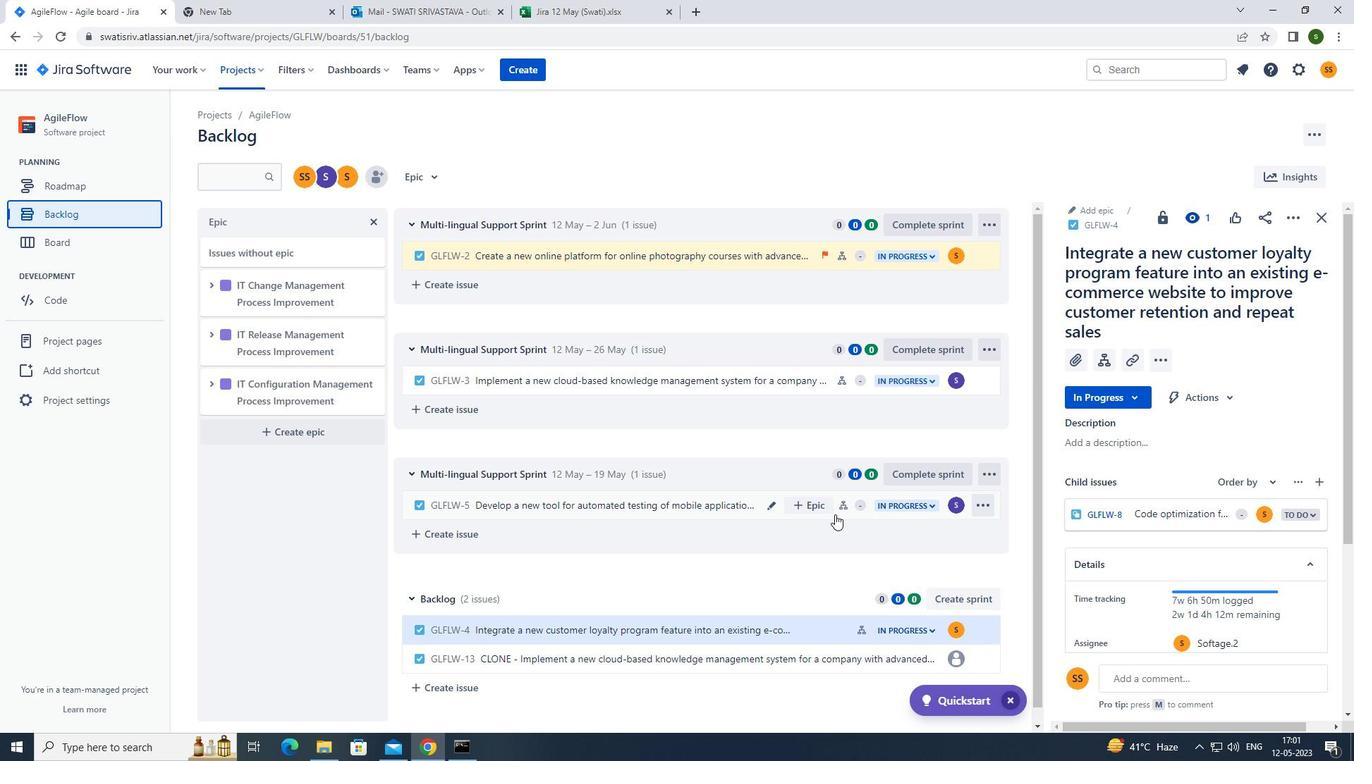 
Action: Mouse moved to (1296, 226)
Screenshot: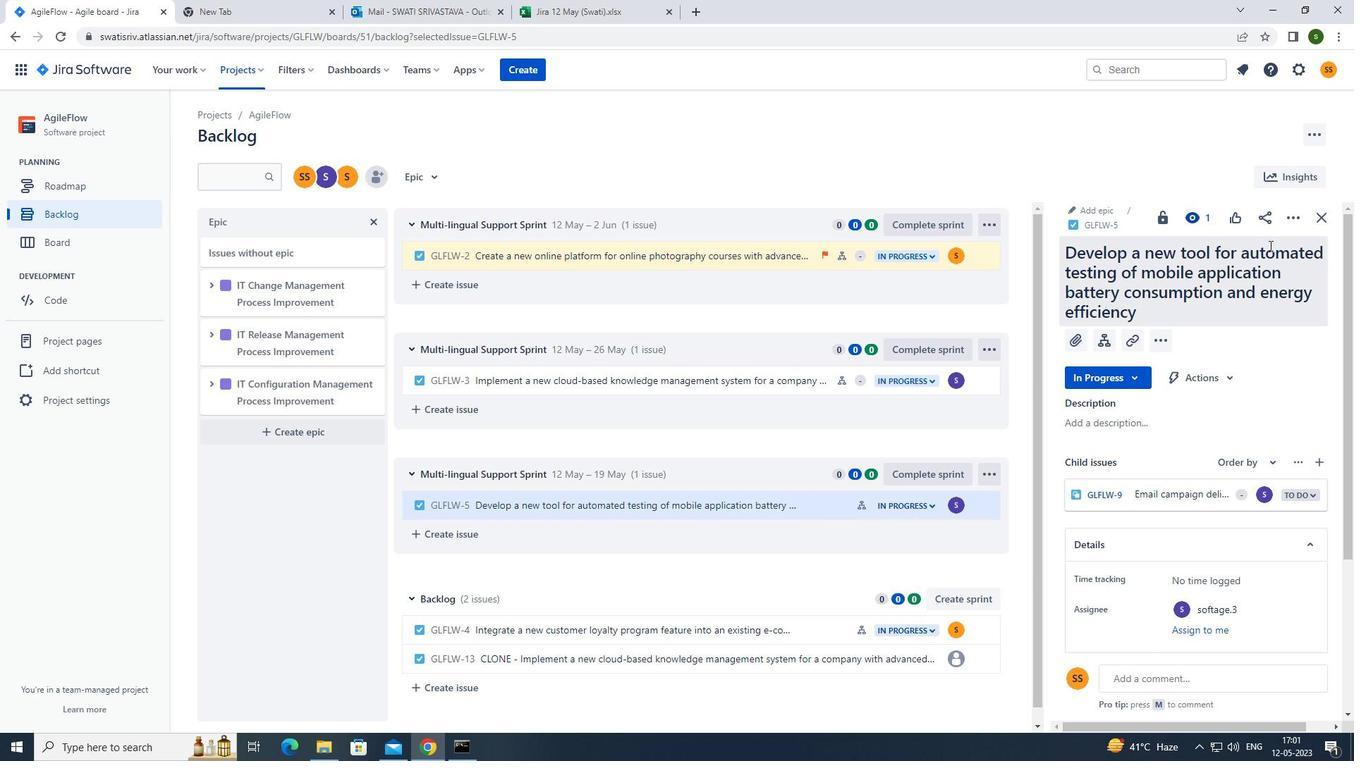 
Action: Mouse pressed left at (1296, 226)
Screenshot: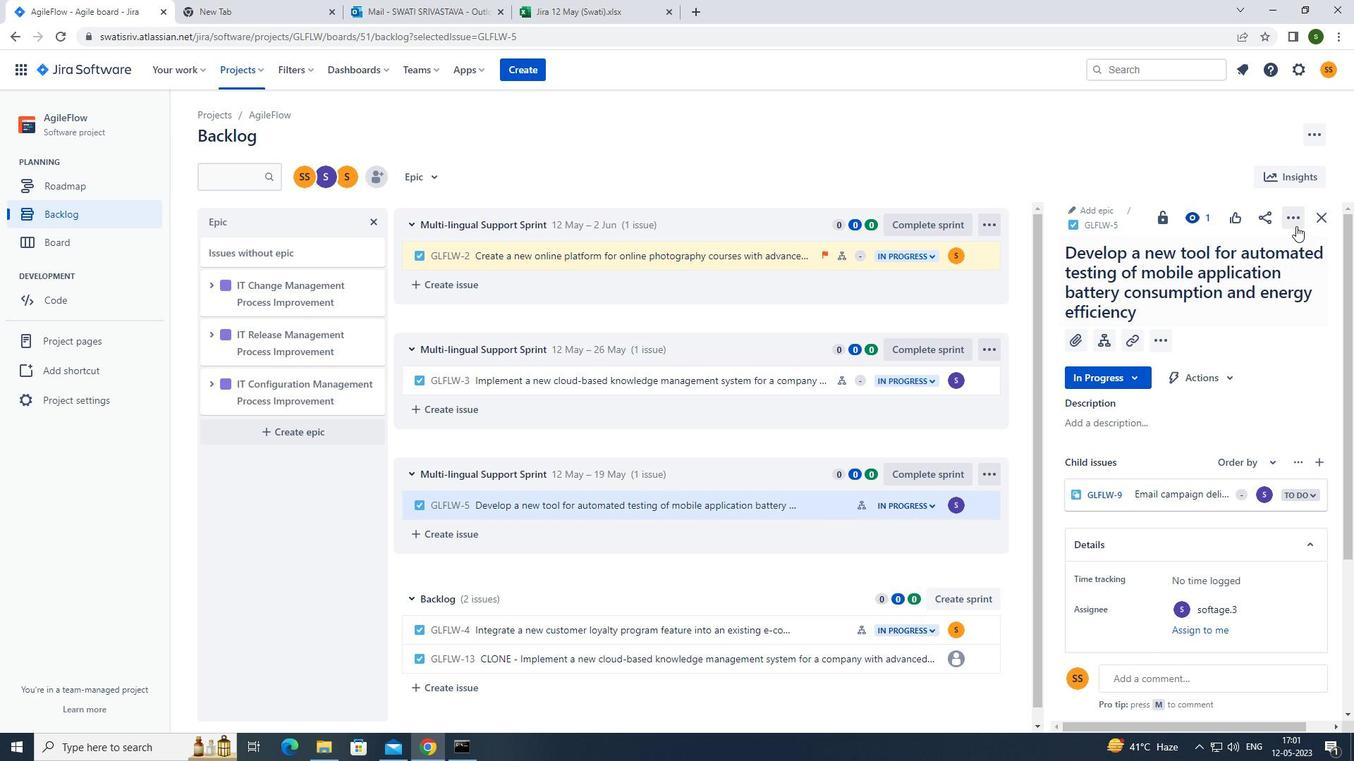 
Action: Mouse moved to (1265, 252)
Screenshot: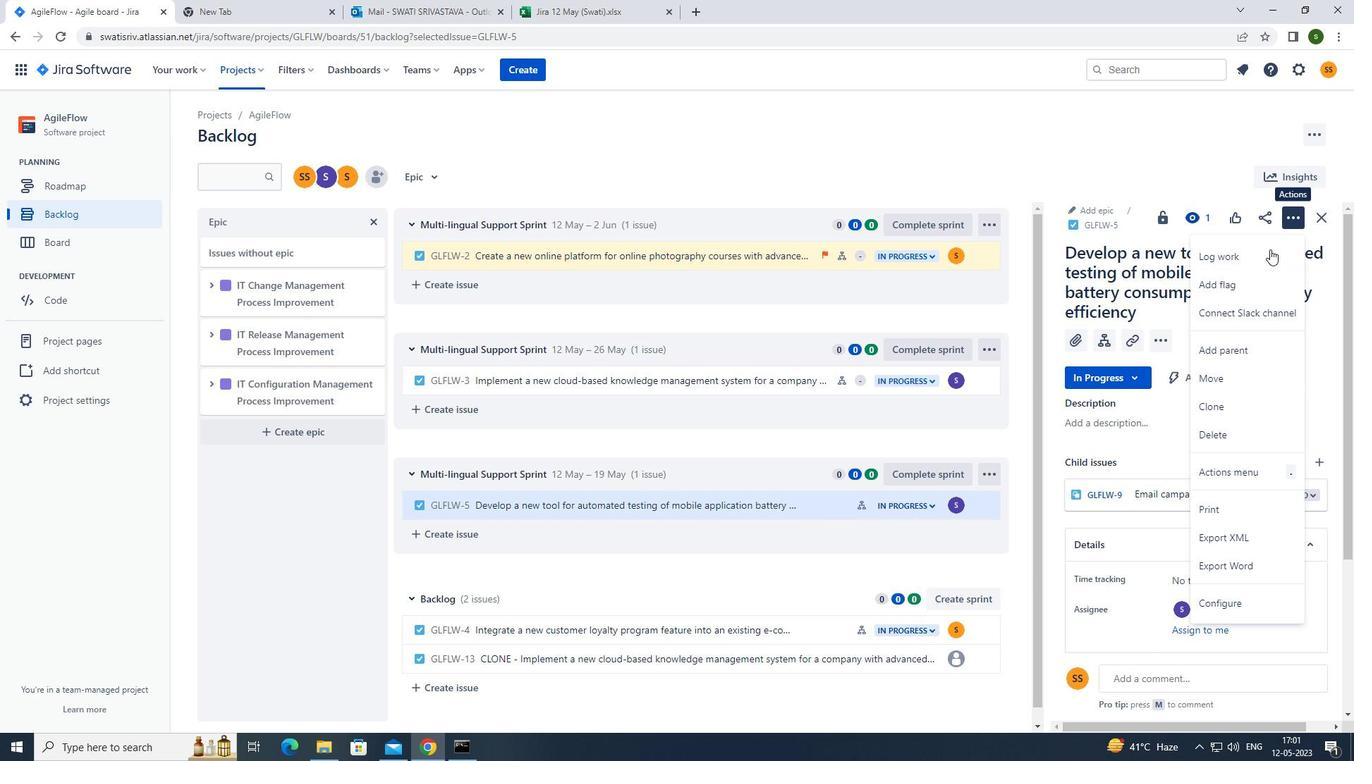 
Action: Mouse pressed left at (1265, 252)
Screenshot: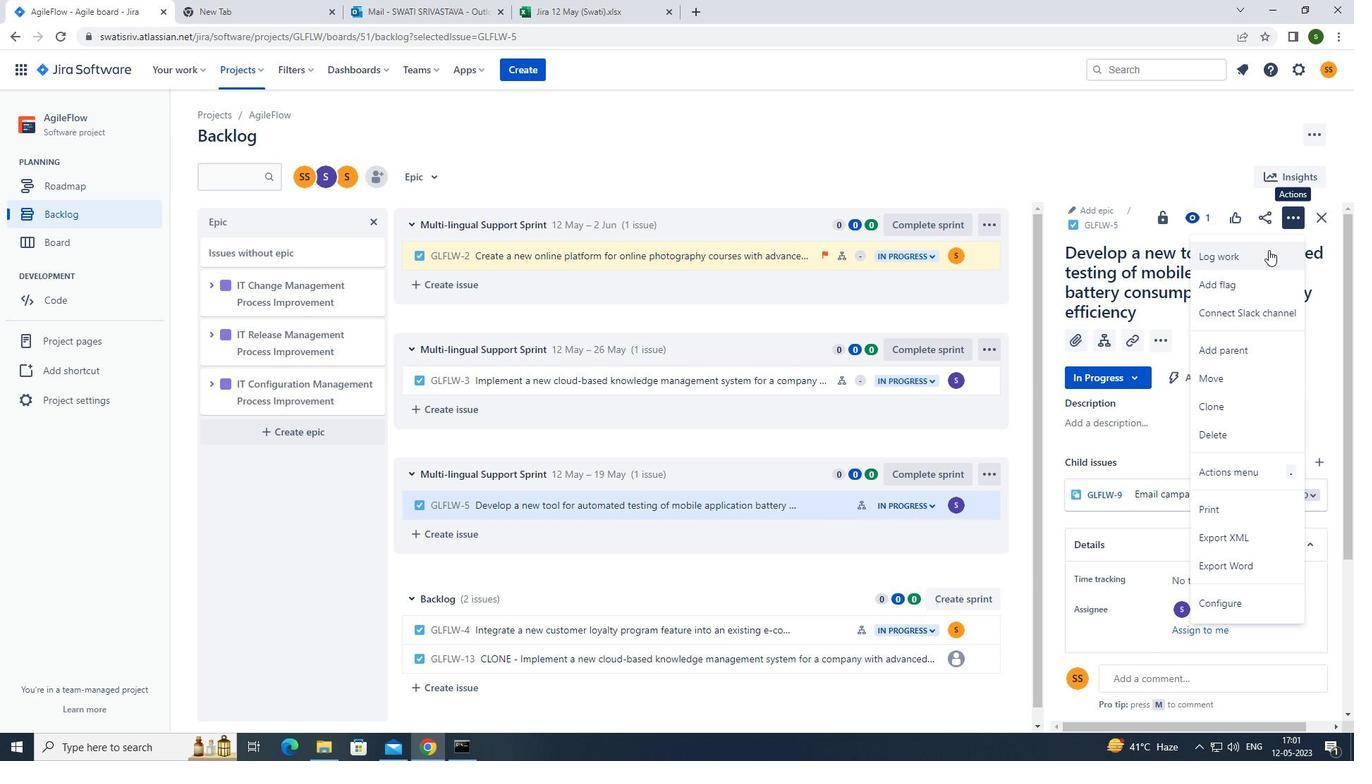 
Action: Mouse moved to (598, 182)
Screenshot: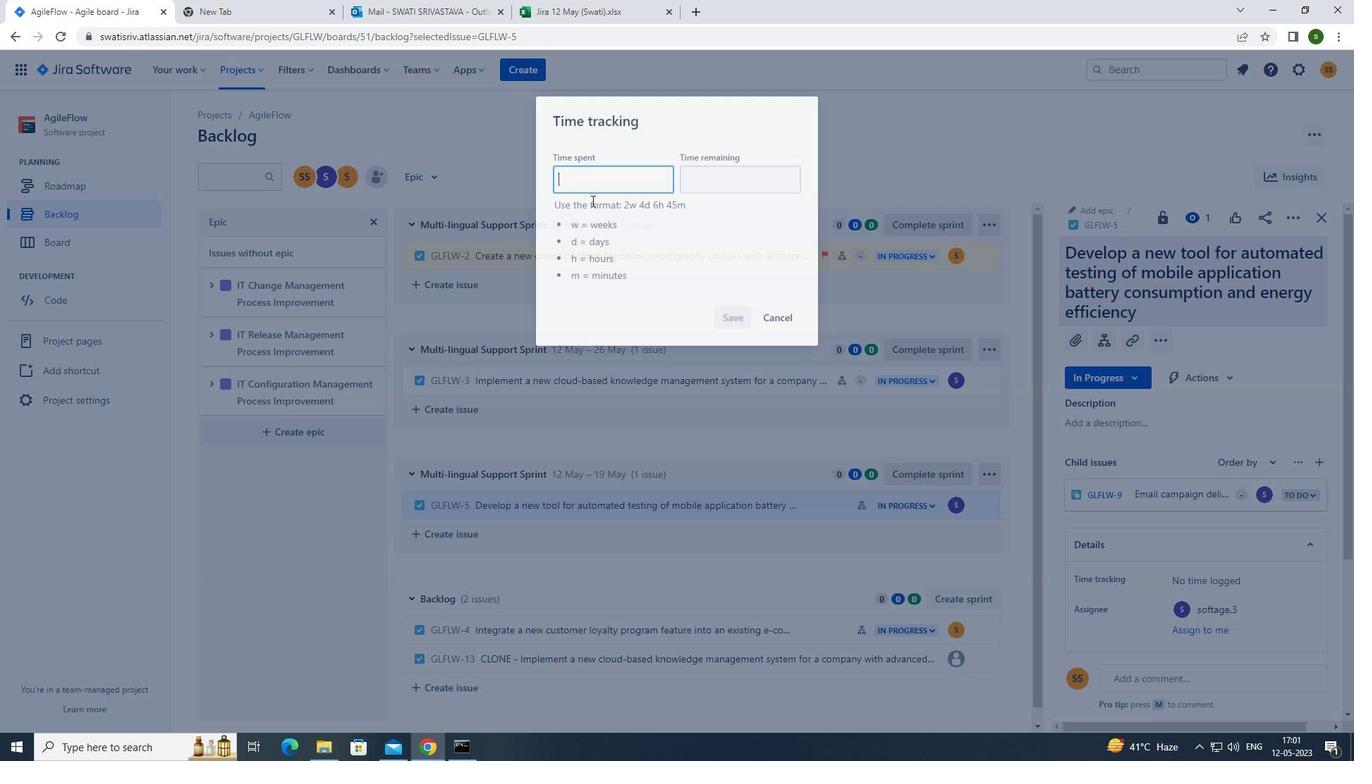 
Action: Mouse pressed left at (598, 182)
Screenshot: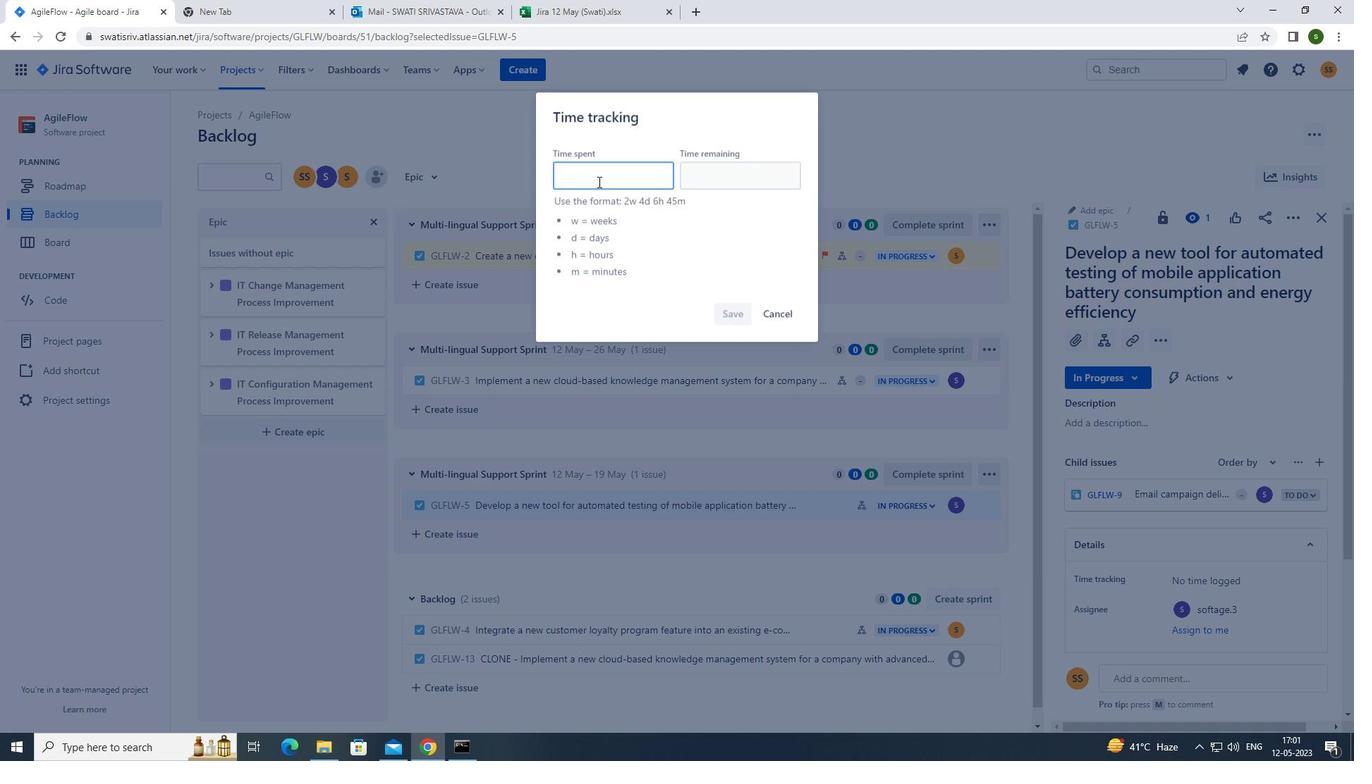 
Action: Key pressed 2w<Key.space>2d<Key.space>6h<Key.space>56m
Screenshot: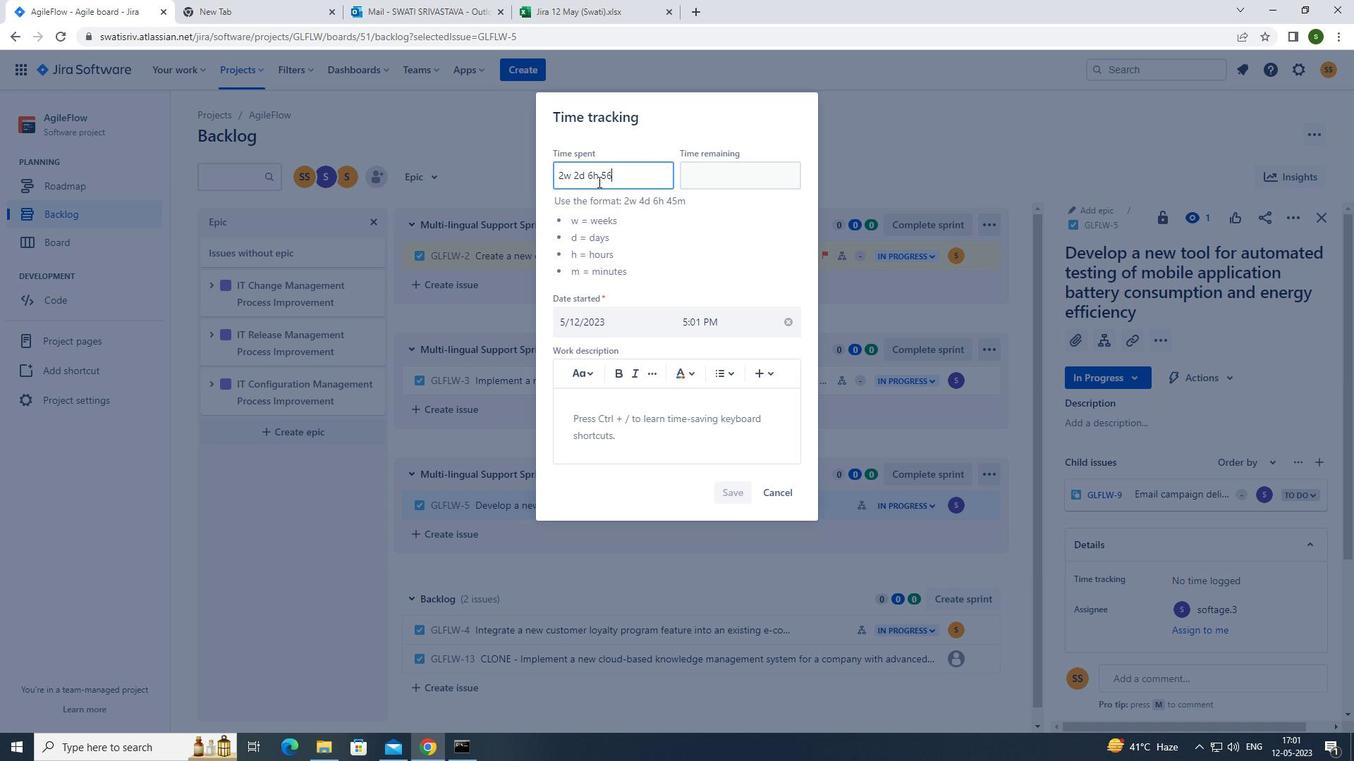 
Action: Mouse moved to (740, 187)
Screenshot: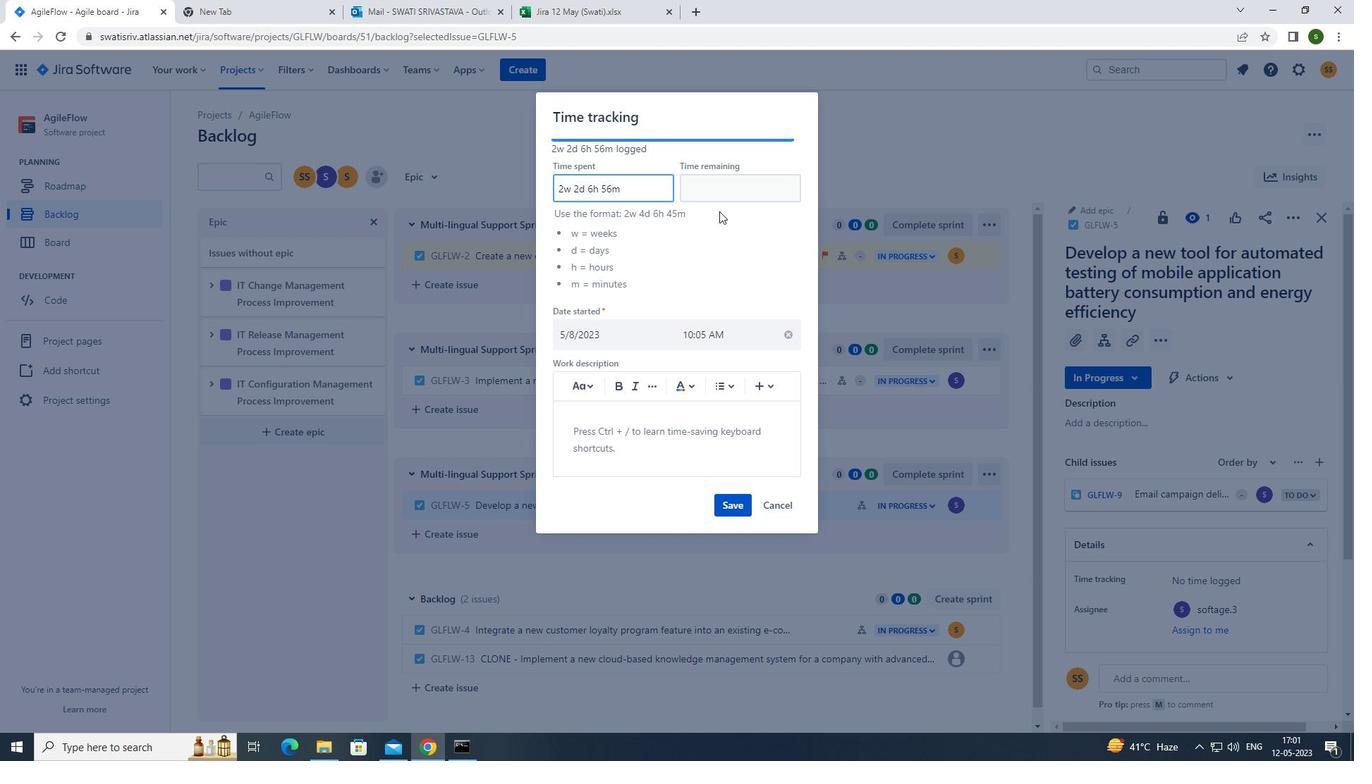 
Action: Mouse pressed left at (740, 187)
Screenshot: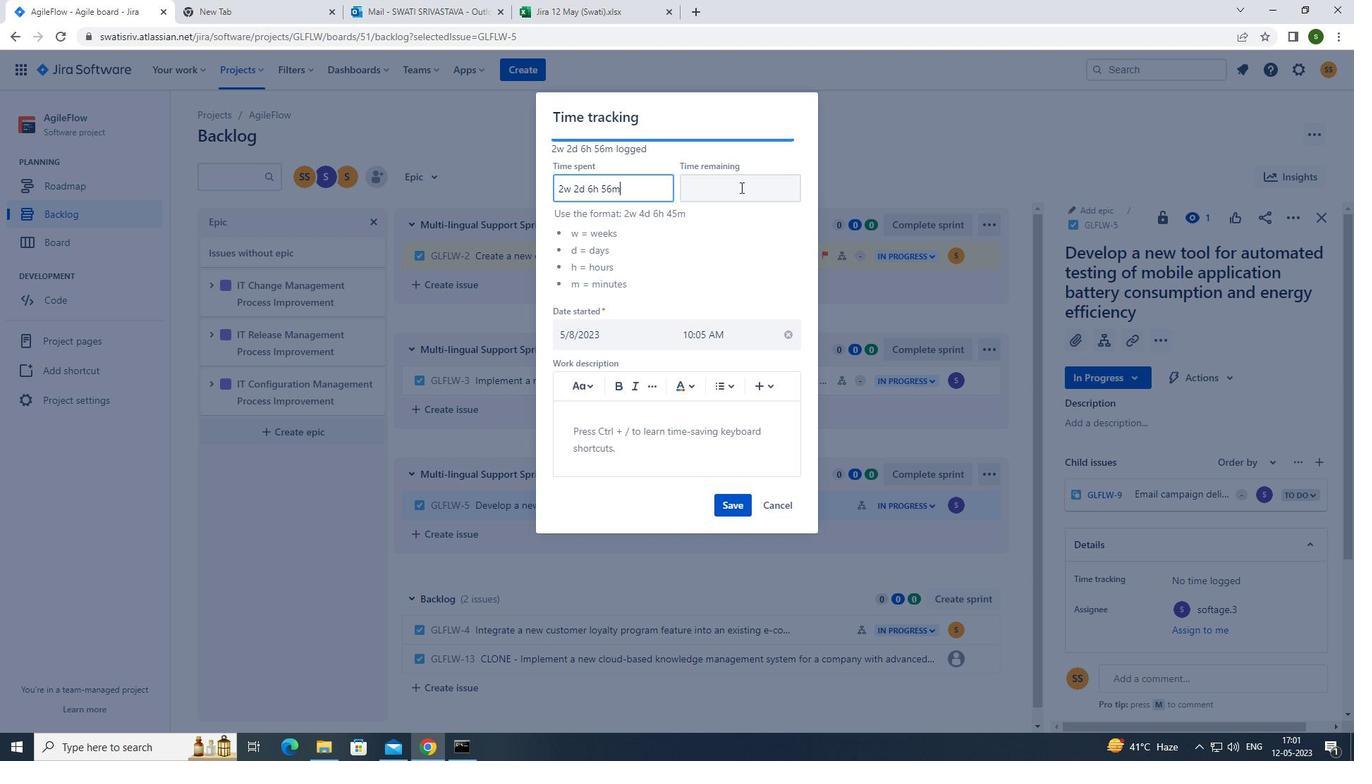 
Action: Mouse moved to (738, 184)
Screenshot: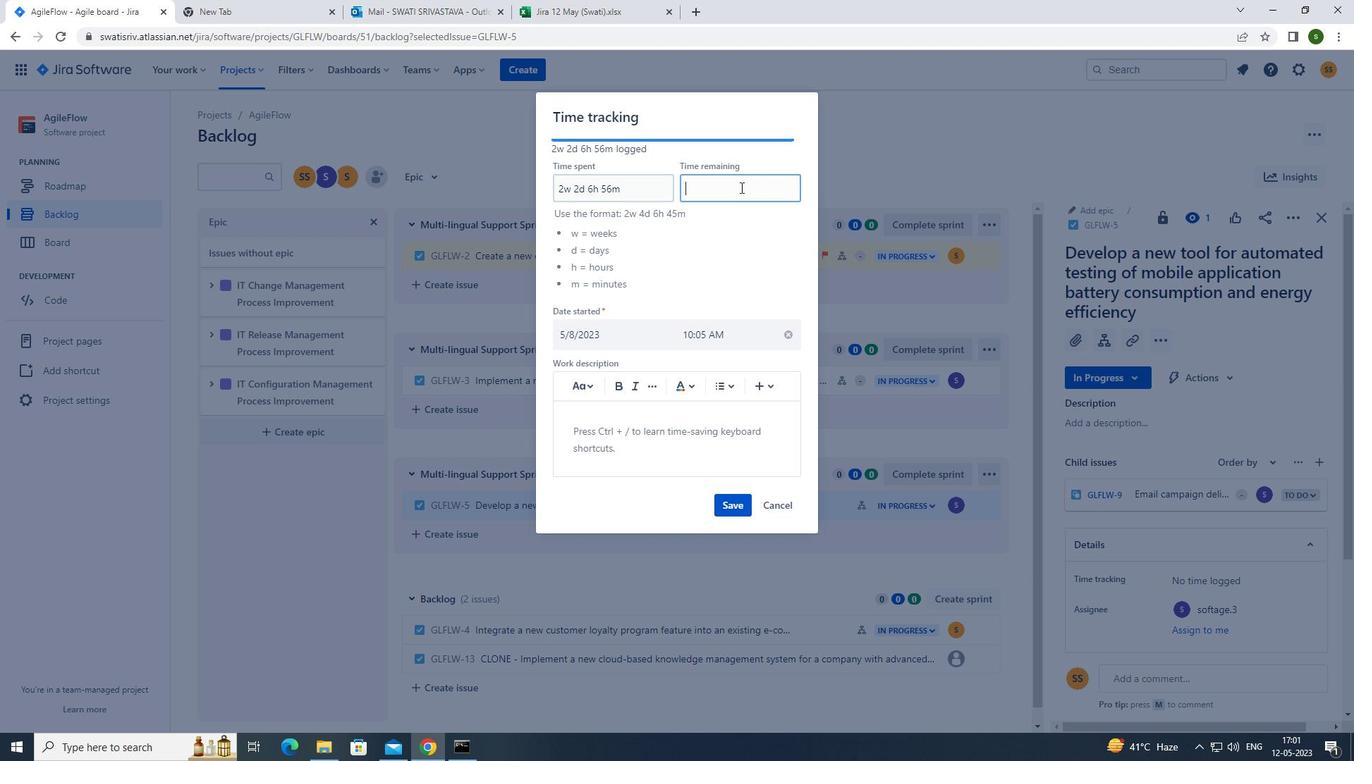 
Action: Key pressed 6w<Key.space>1d<Key.space>20h<Key.space>10m
Screenshot: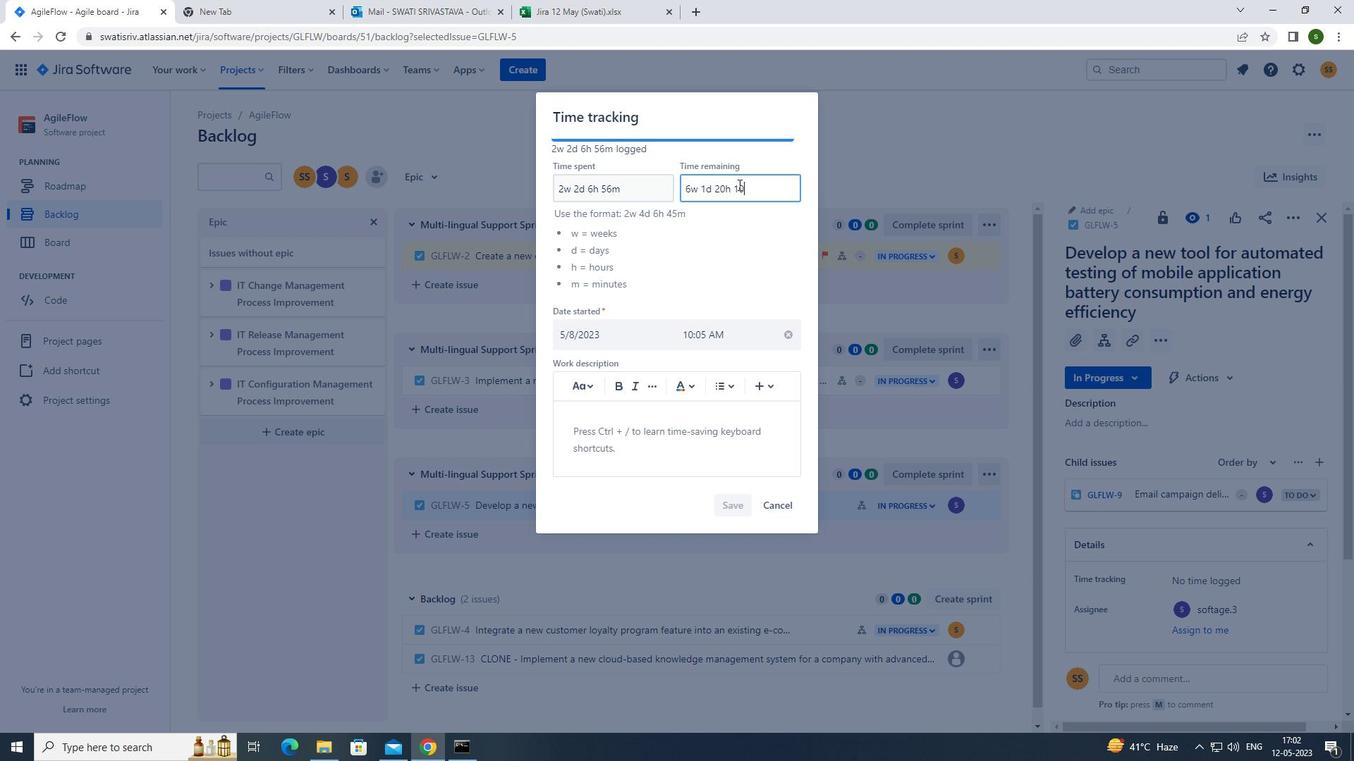 
Action: Mouse moved to (723, 502)
Screenshot: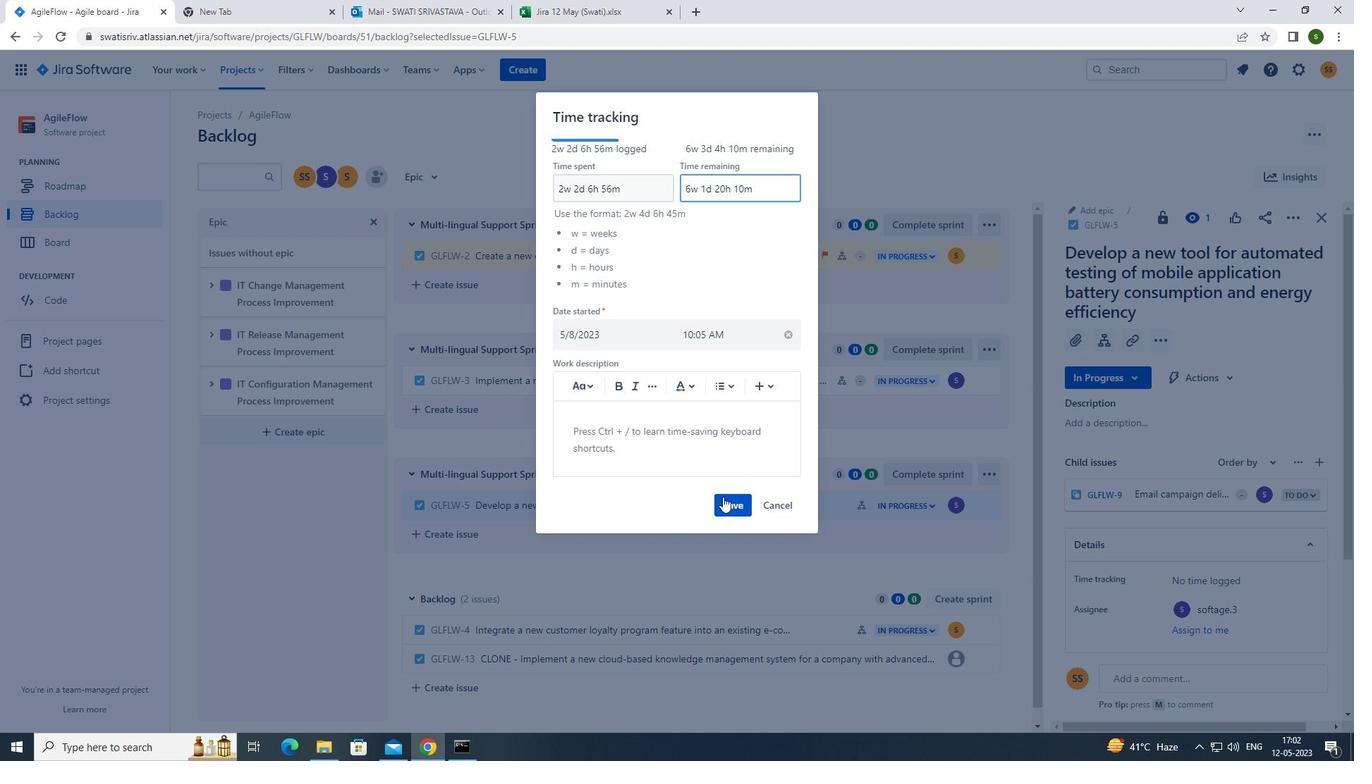 
Action: Mouse pressed left at (723, 502)
Screenshot: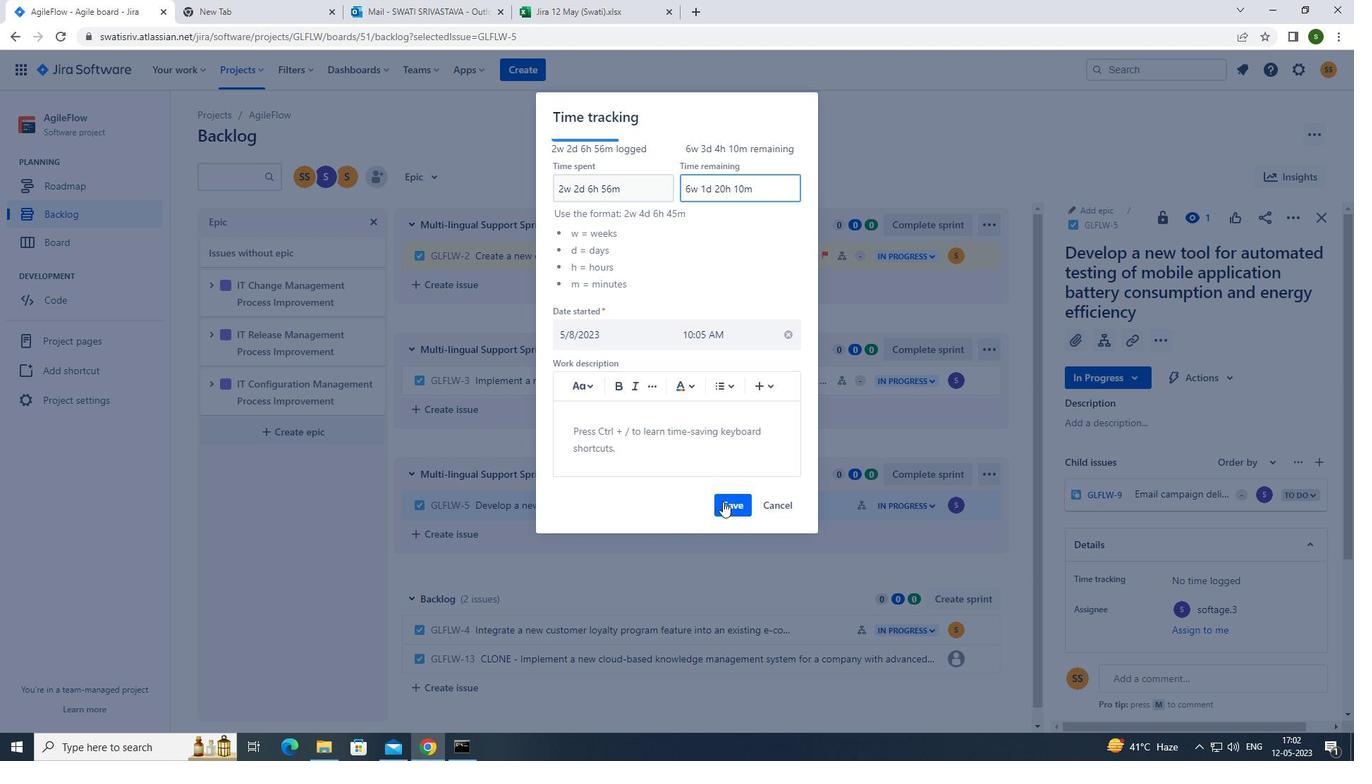 
Action: Mouse moved to (990, 505)
Screenshot: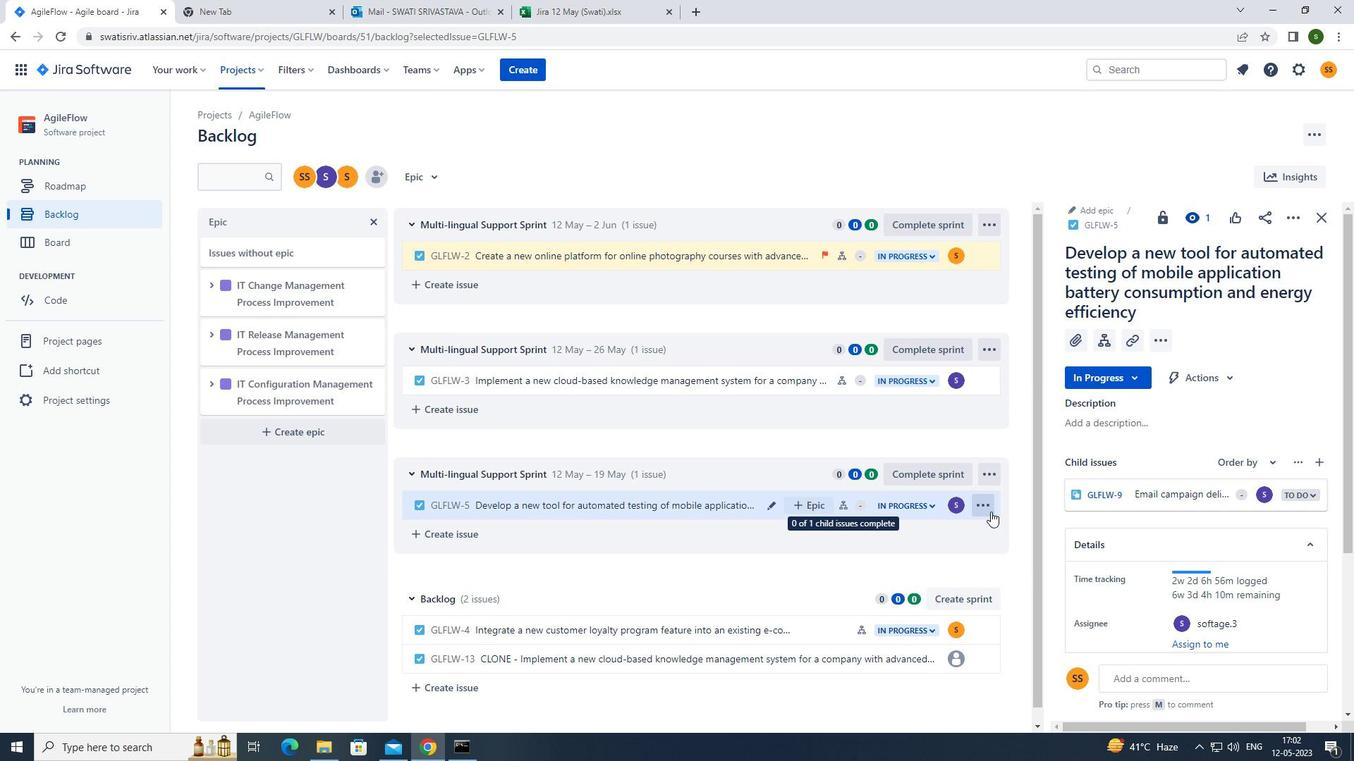 
Action: Mouse pressed left at (990, 505)
Screenshot: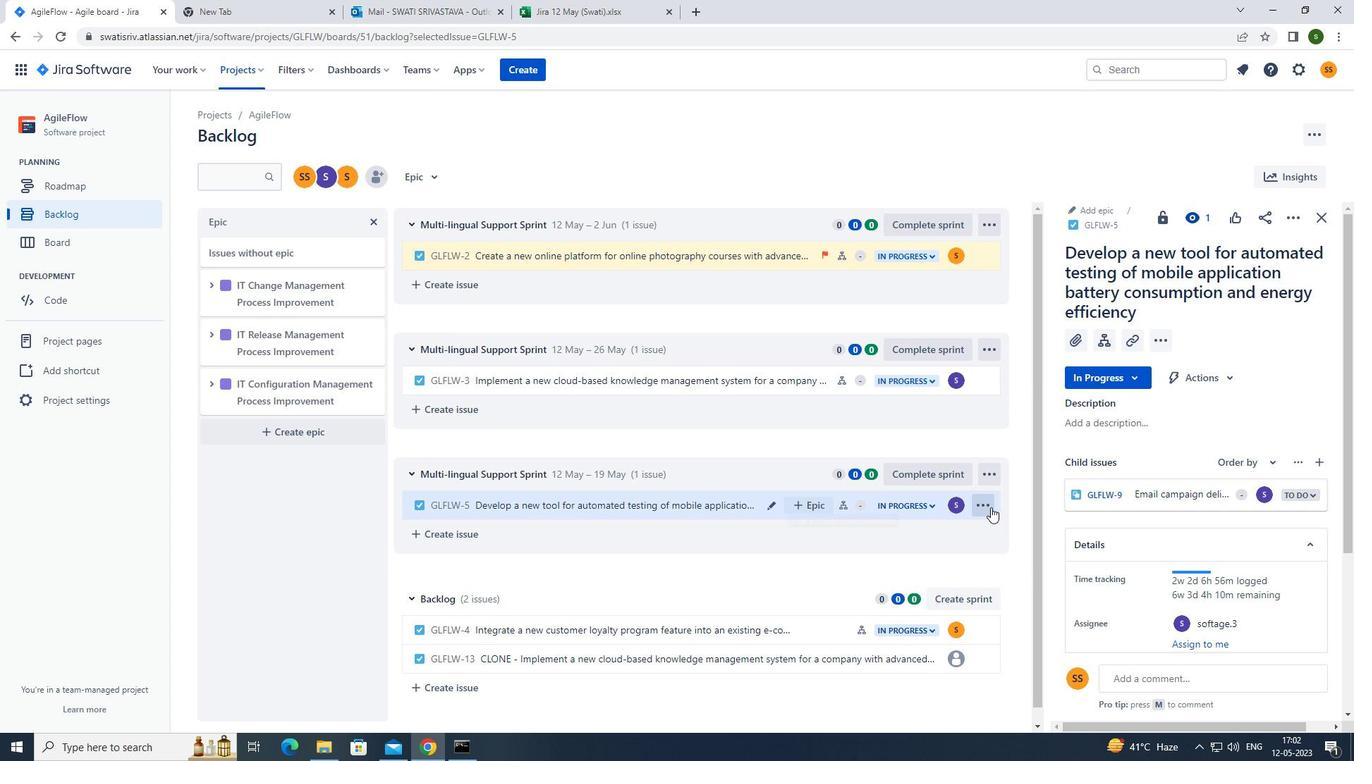 
Action: Mouse moved to (955, 478)
Screenshot: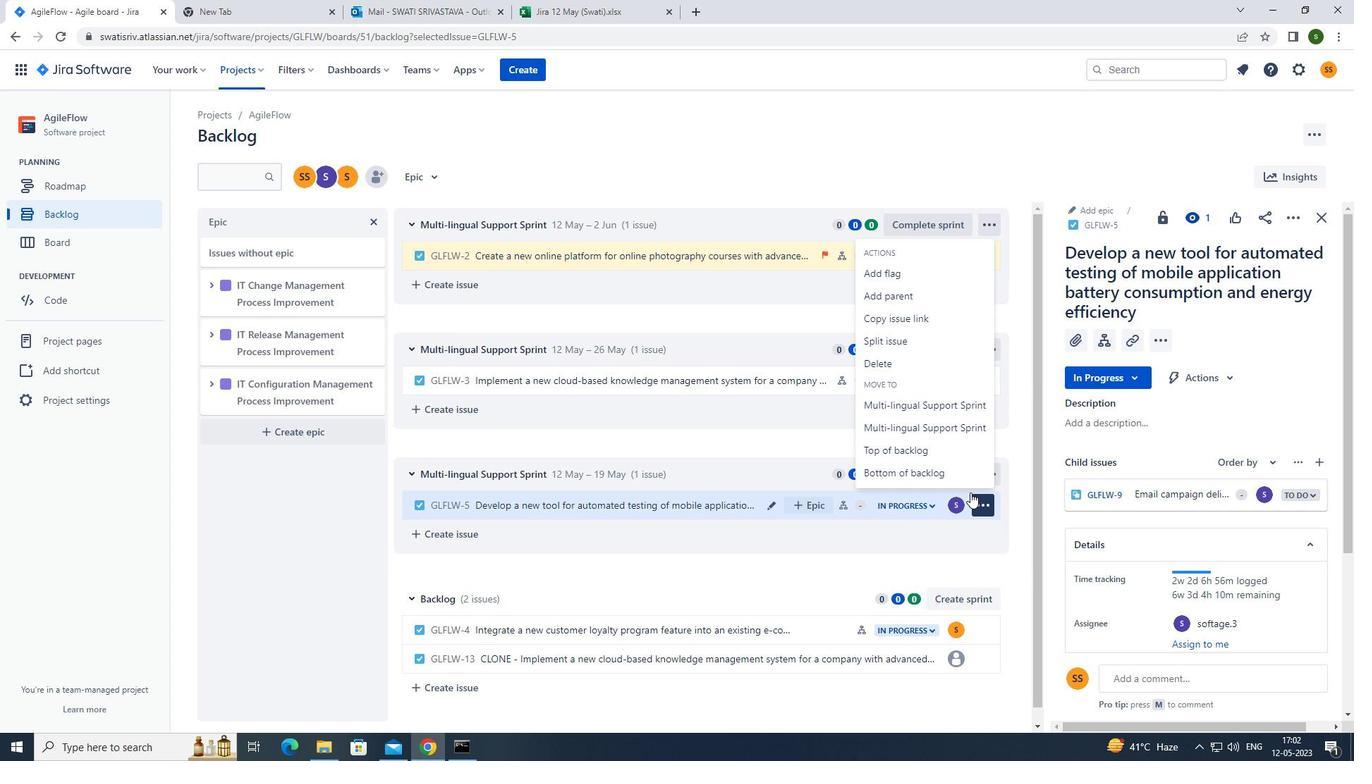
Action: Mouse pressed left at (955, 478)
Screenshot: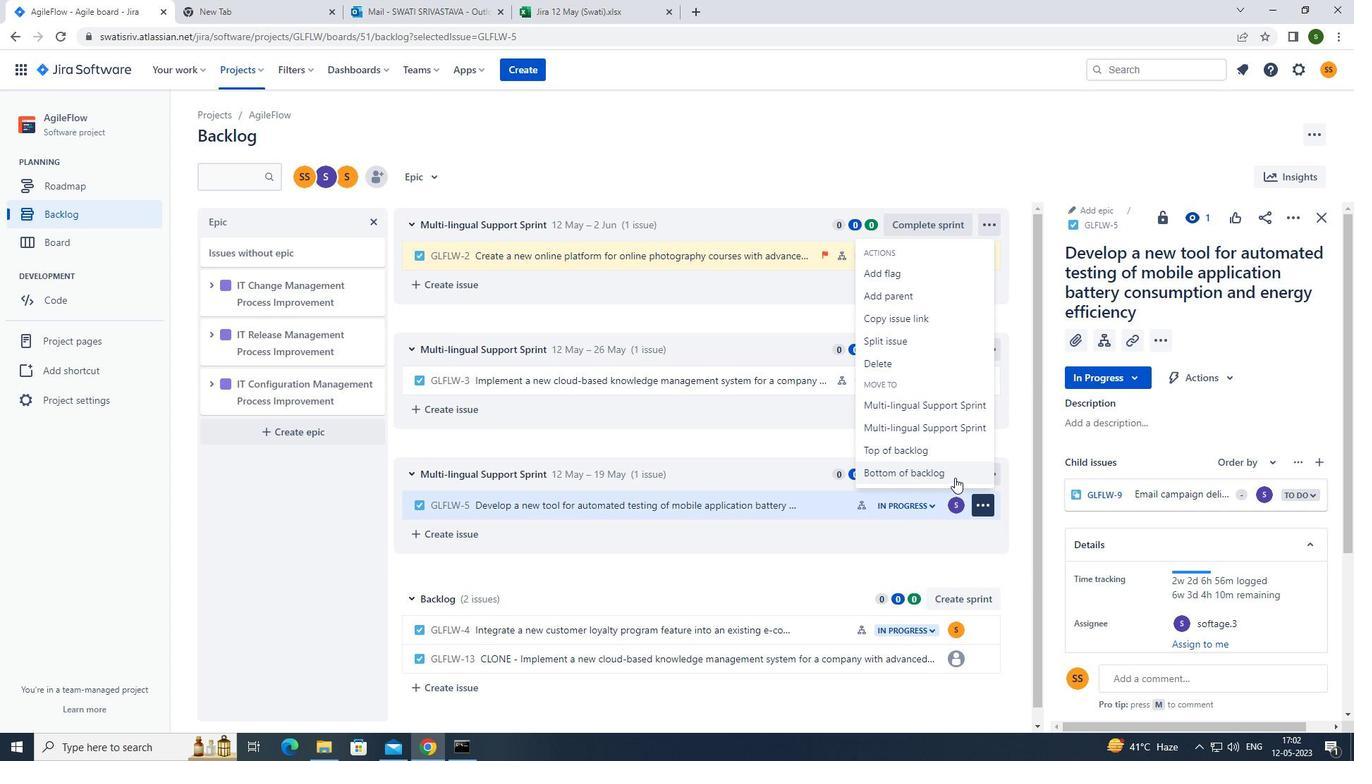 
Action: Mouse moved to (723, 226)
Screenshot: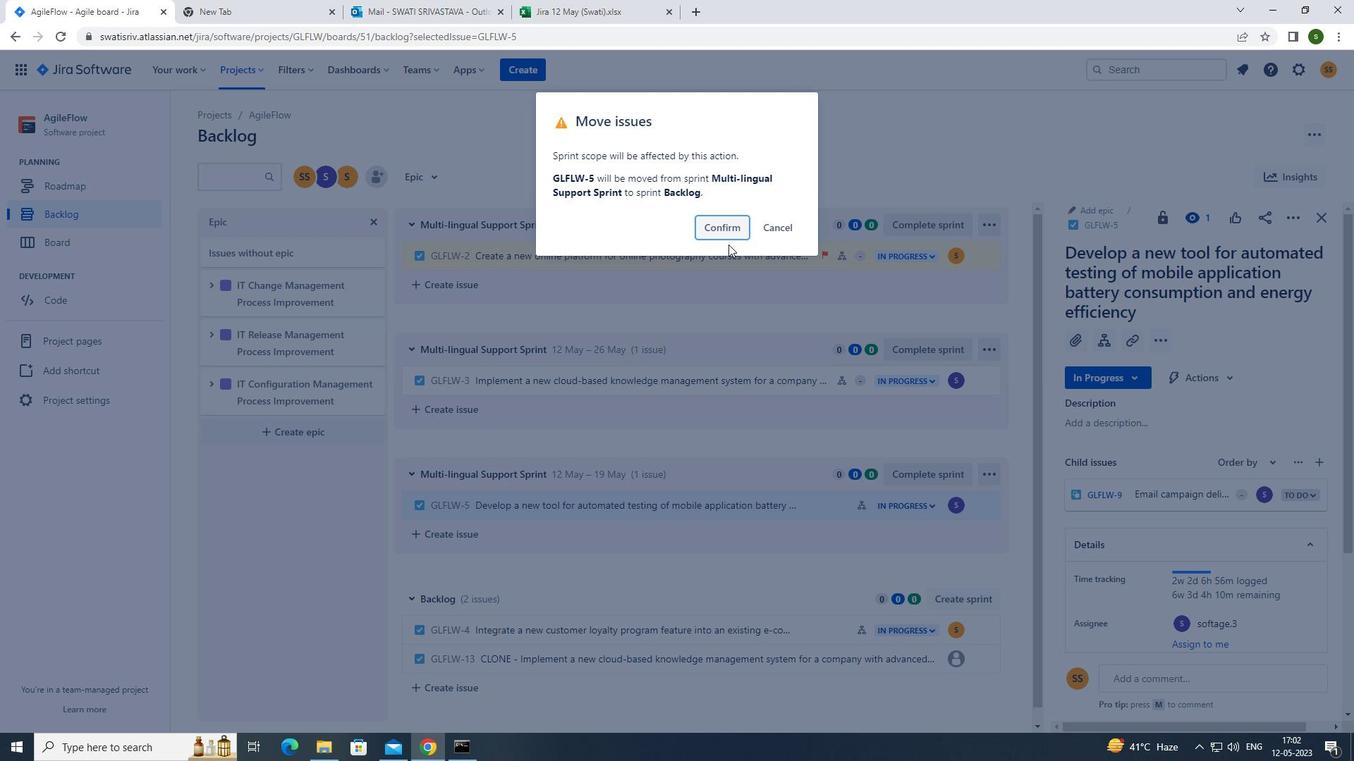 
Action: Mouse pressed left at (723, 226)
Screenshot: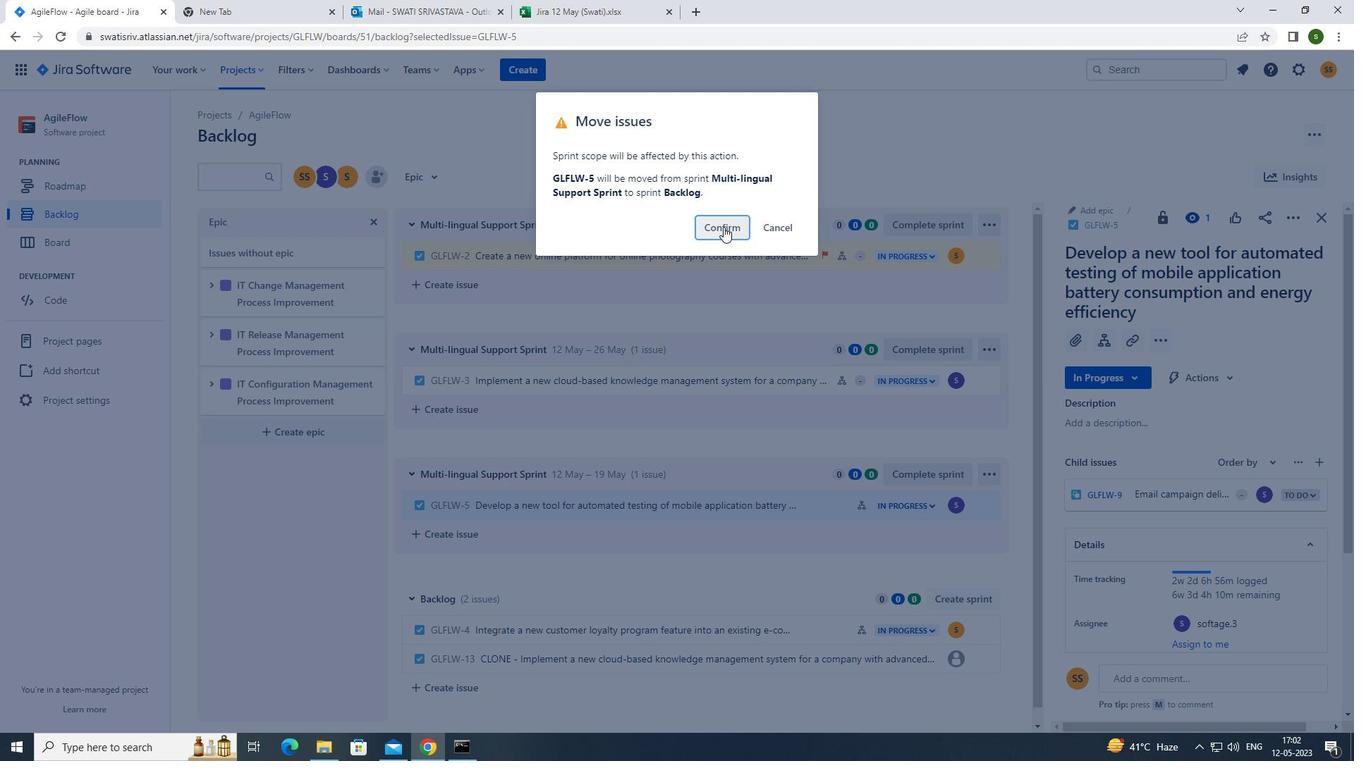 
Action: Mouse moved to (433, 175)
Screenshot: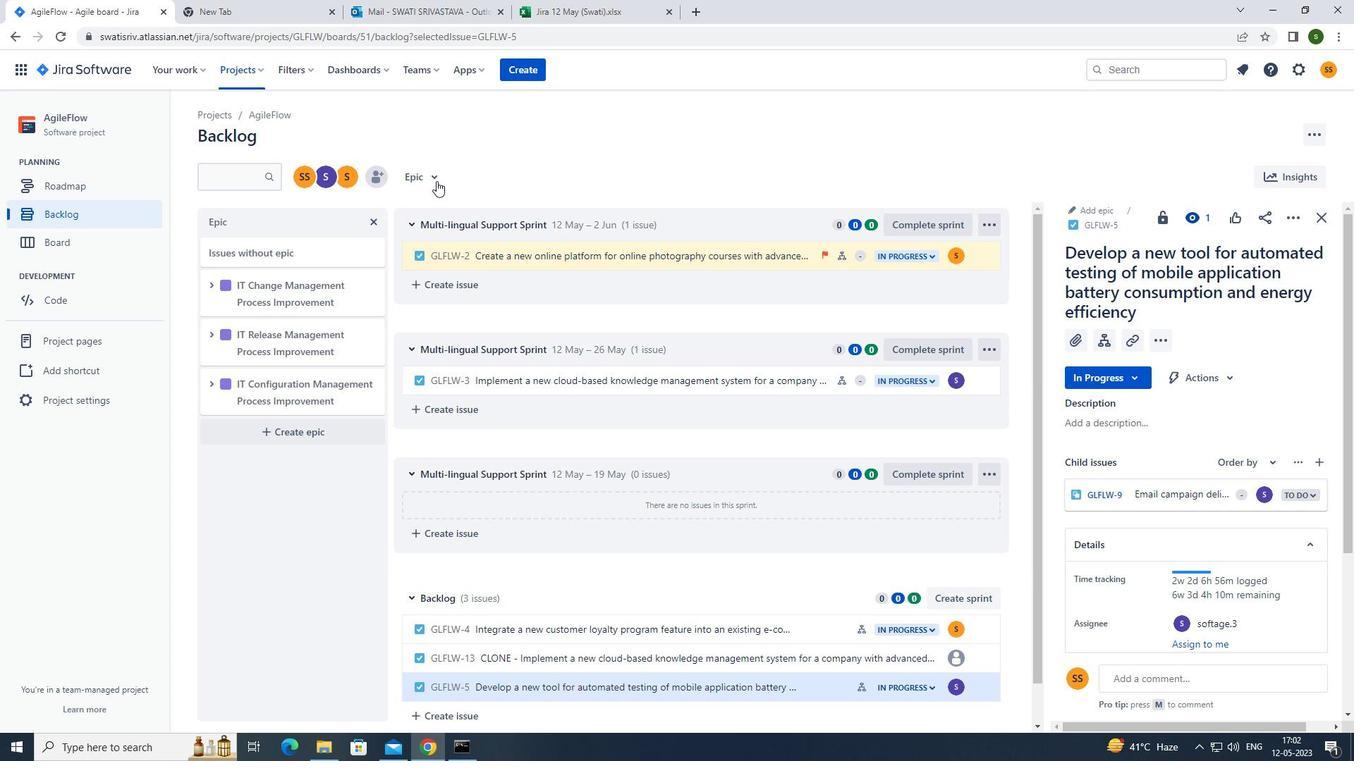 
Action: Mouse pressed left at (433, 175)
Screenshot: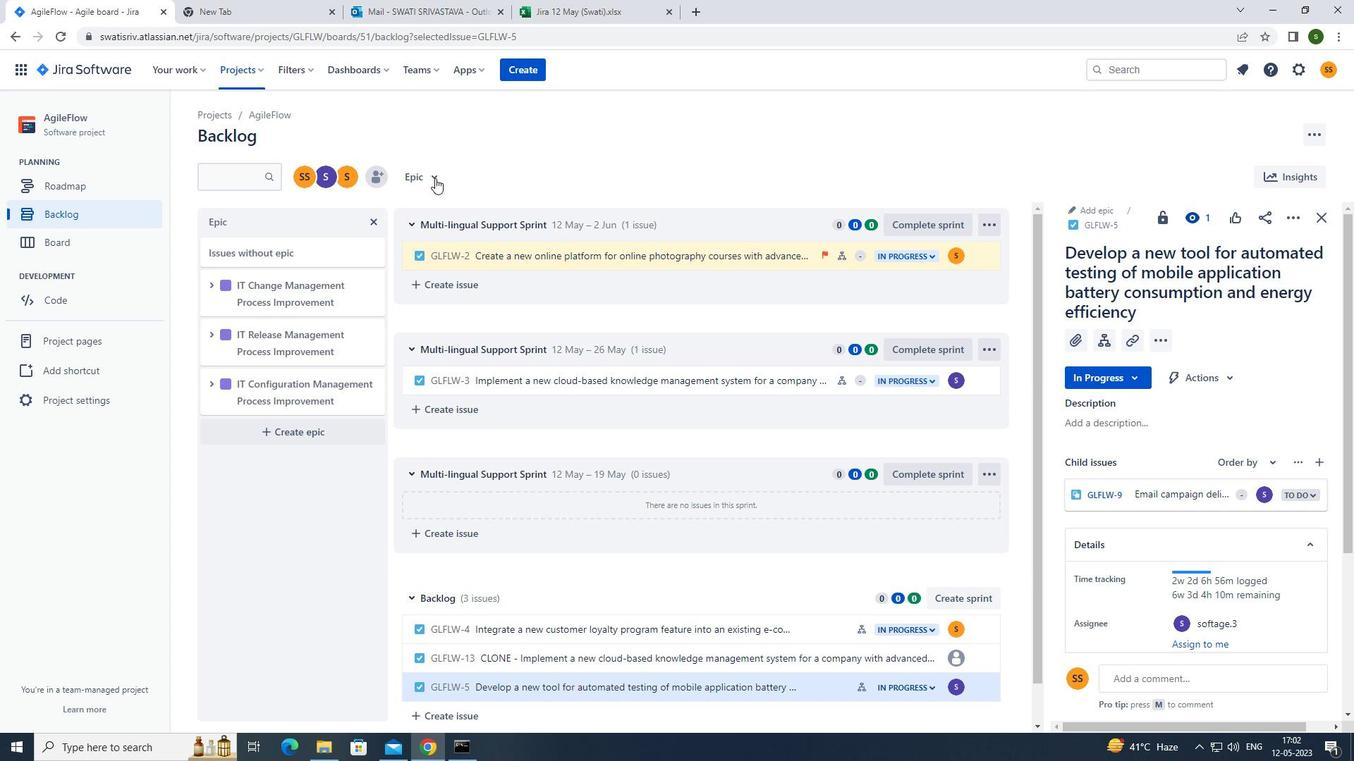 
Action: Mouse moved to (498, 241)
Screenshot: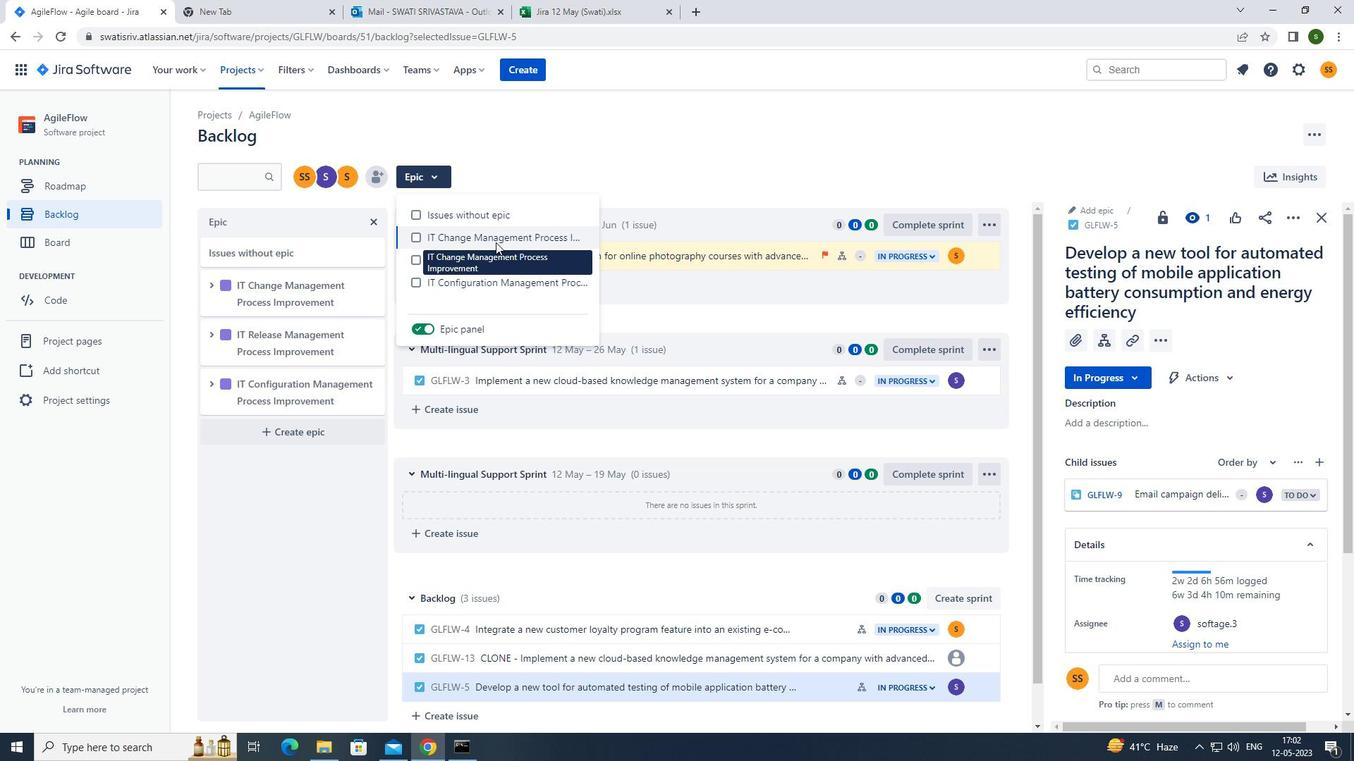
Action: Mouse pressed left at (498, 241)
Screenshot: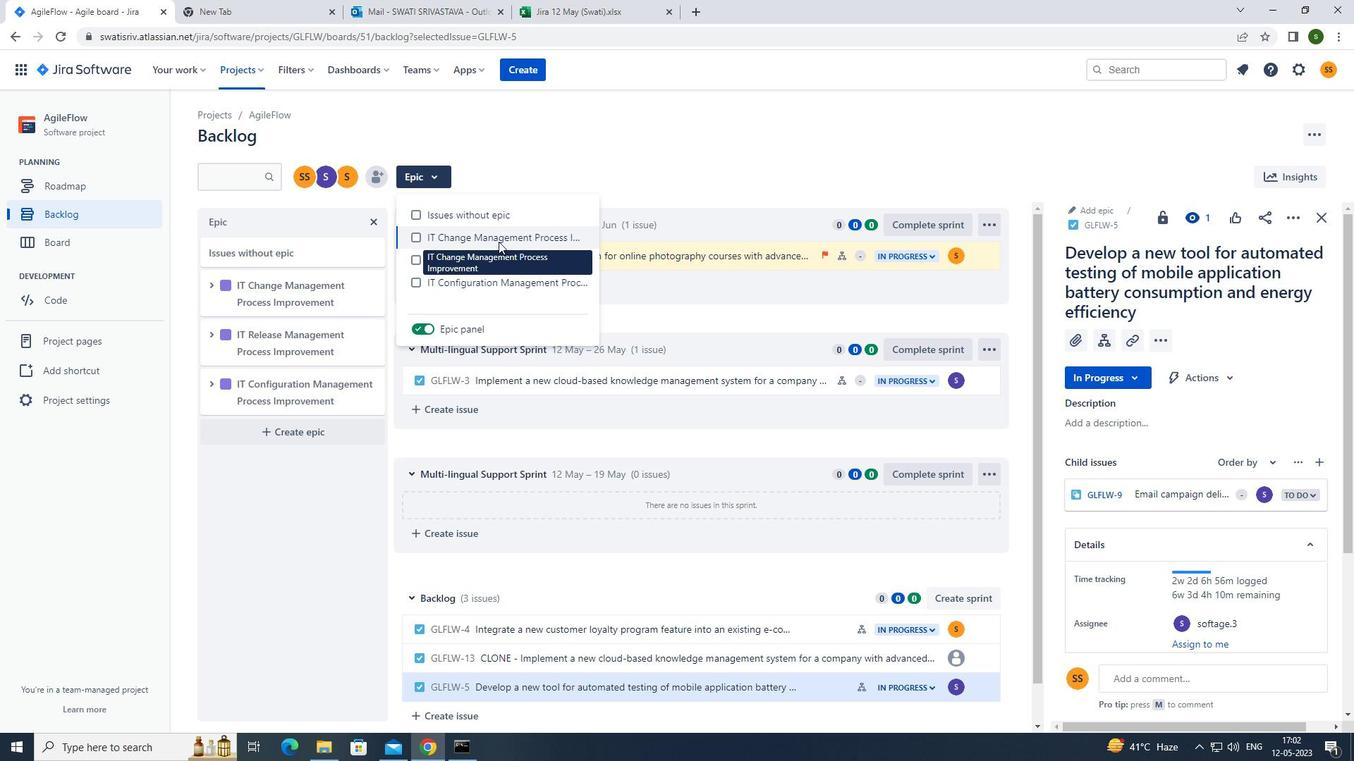 
Action: Mouse moved to (599, 153)
Screenshot: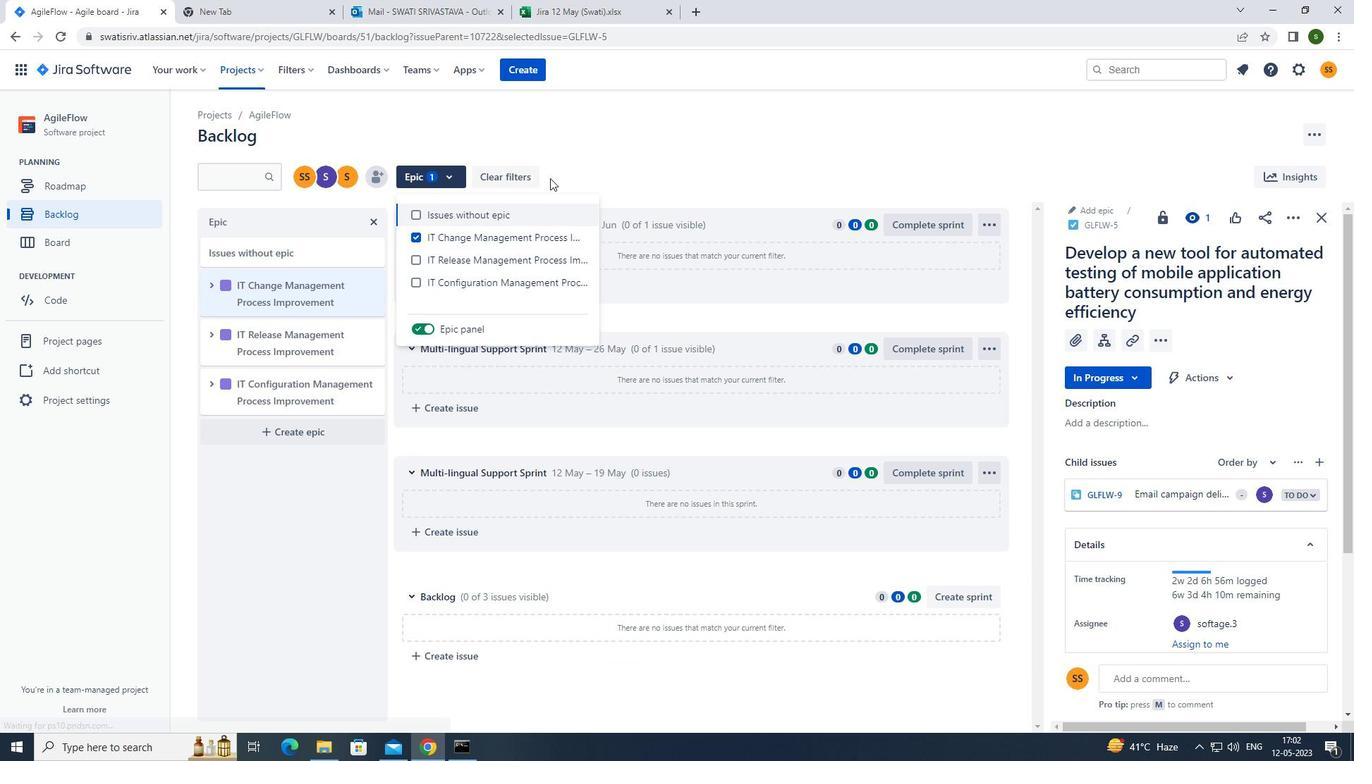 
Action: Mouse pressed left at (599, 153)
Screenshot: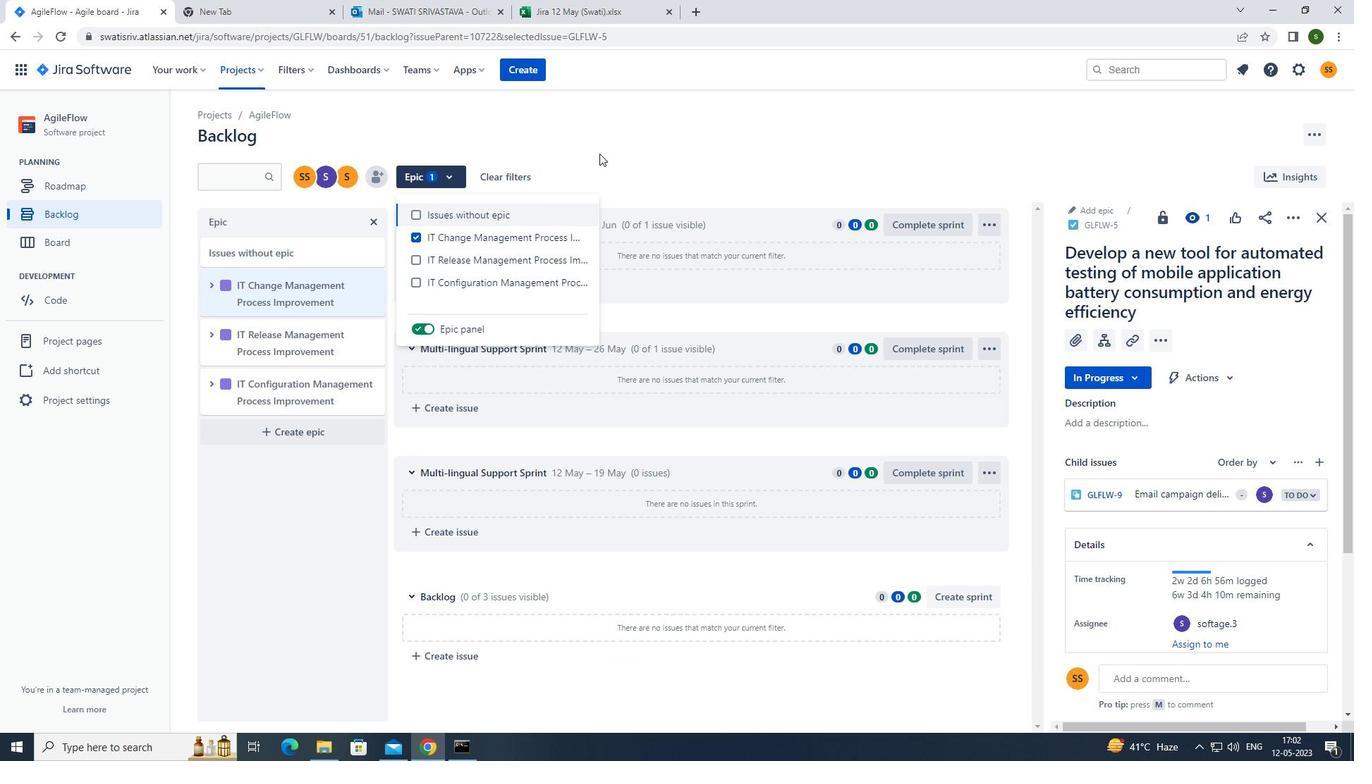 
